 Task: Add Sprouts Oyster Crackers to the cart.
Action: Mouse moved to (20, 82)
Screenshot: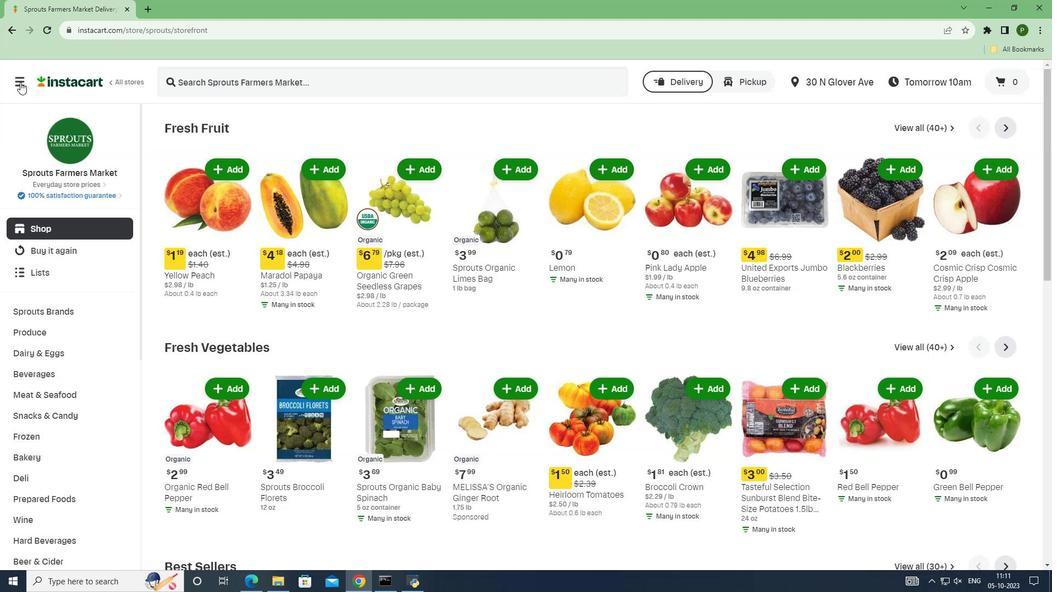 
Action: Mouse pressed left at (20, 82)
Screenshot: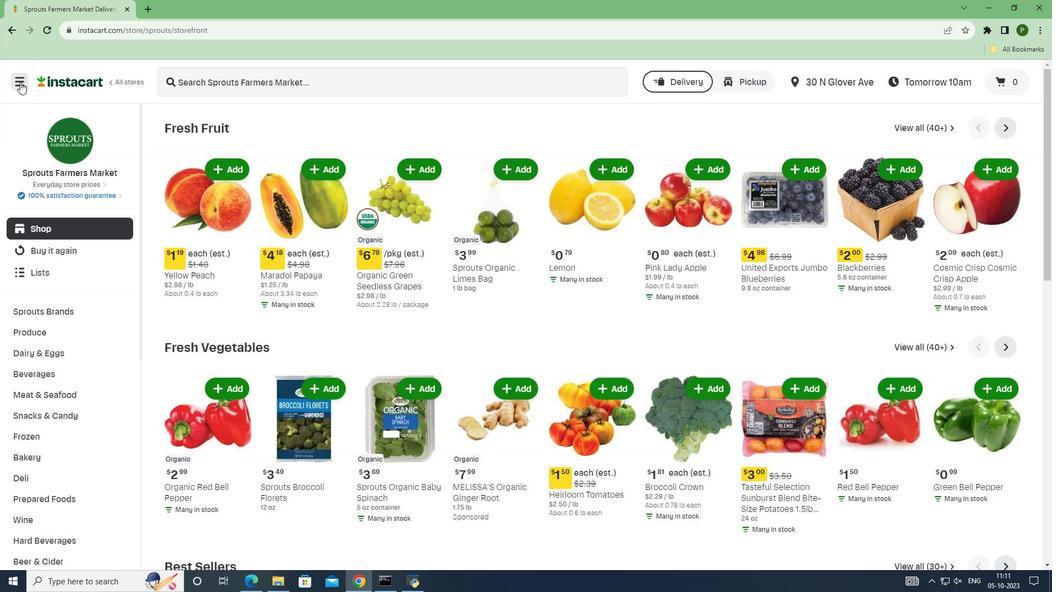 
Action: Mouse moved to (8, 301)
Screenshot: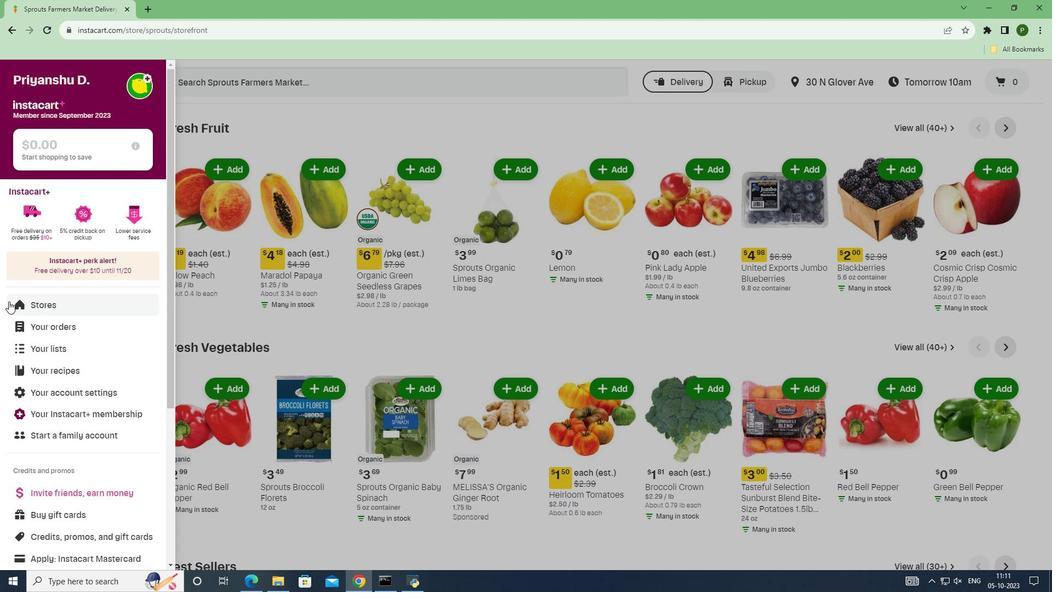 
Action: Mouse pressed left at (8, 301)
Screenshot: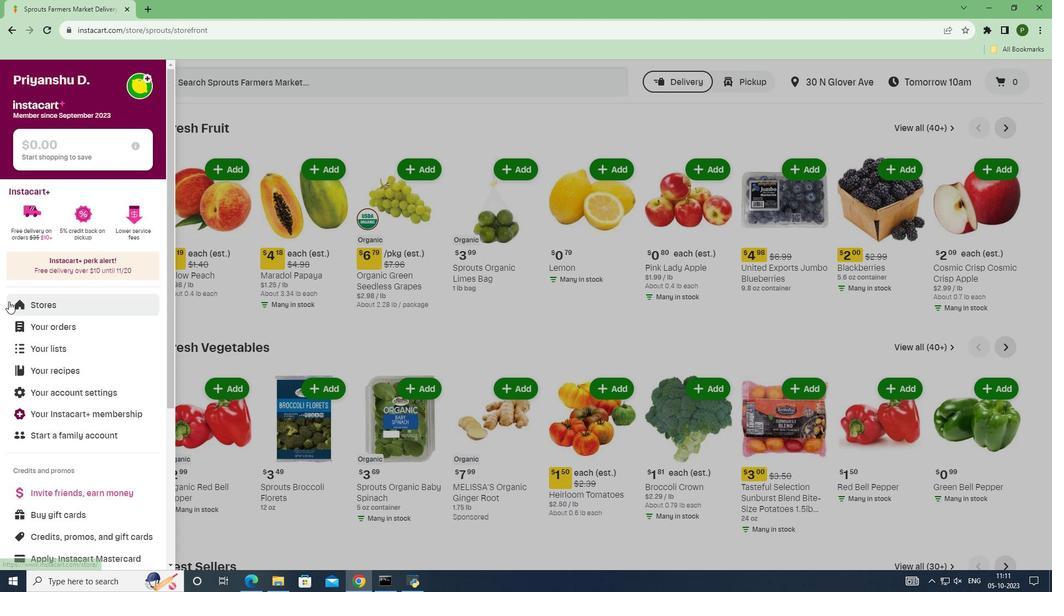 
Action: Mouse moved to (247, 126)
Screenshot: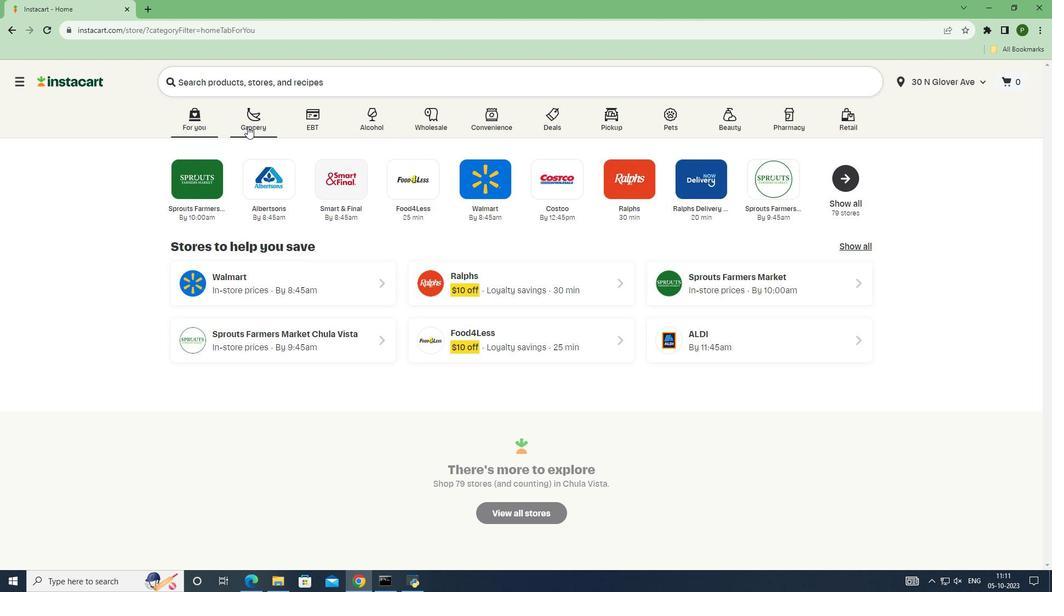 
Action: Mouse pressed left at (247, 126)
Screenshot: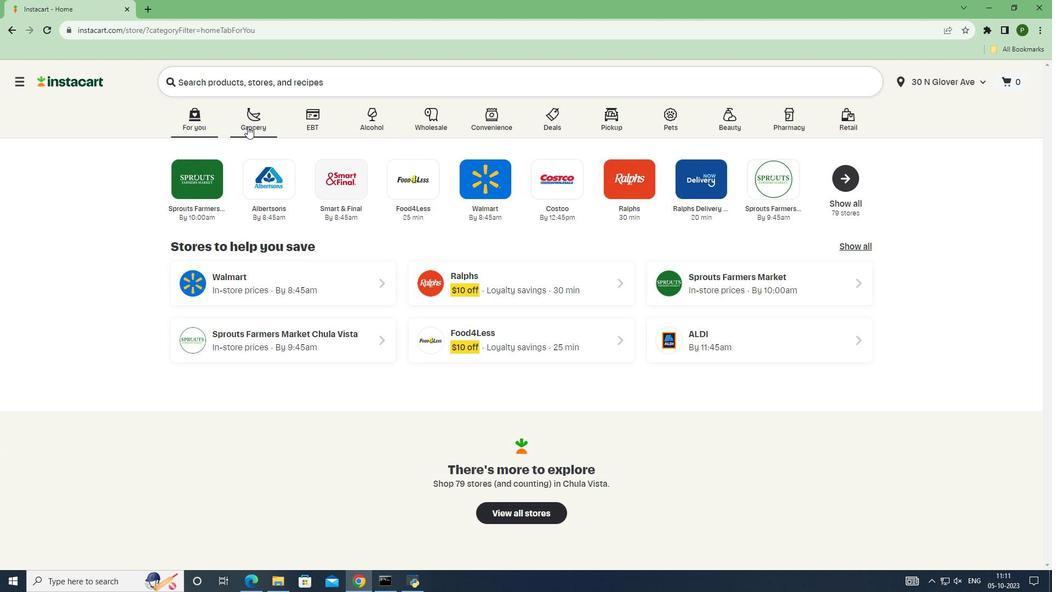 
Action: Mouse moved to (664, 249)
Screenshot: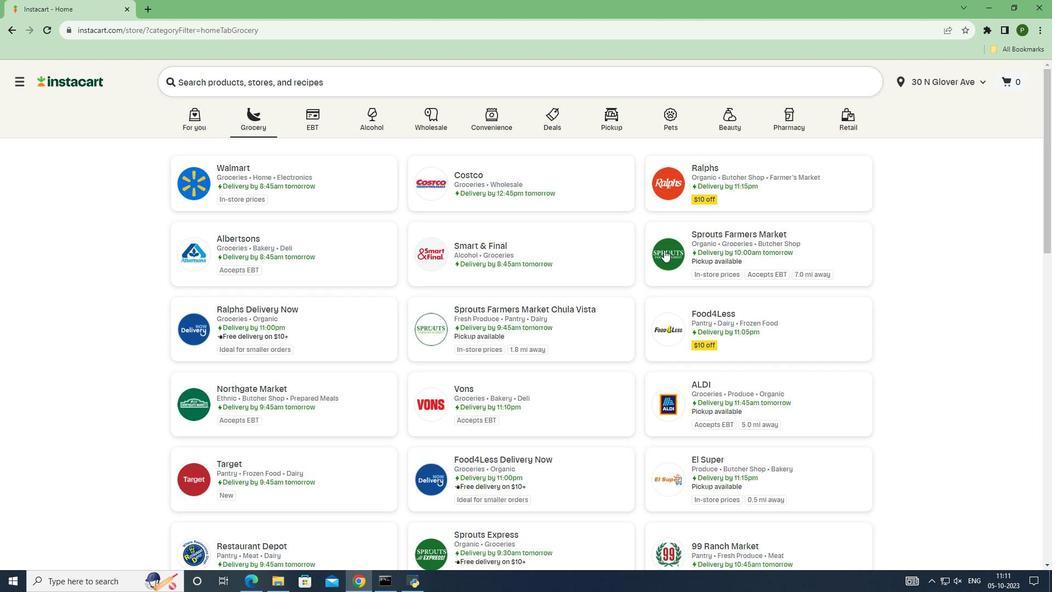 
Action: Mouse pressed left at (664, 249)
Screenshot: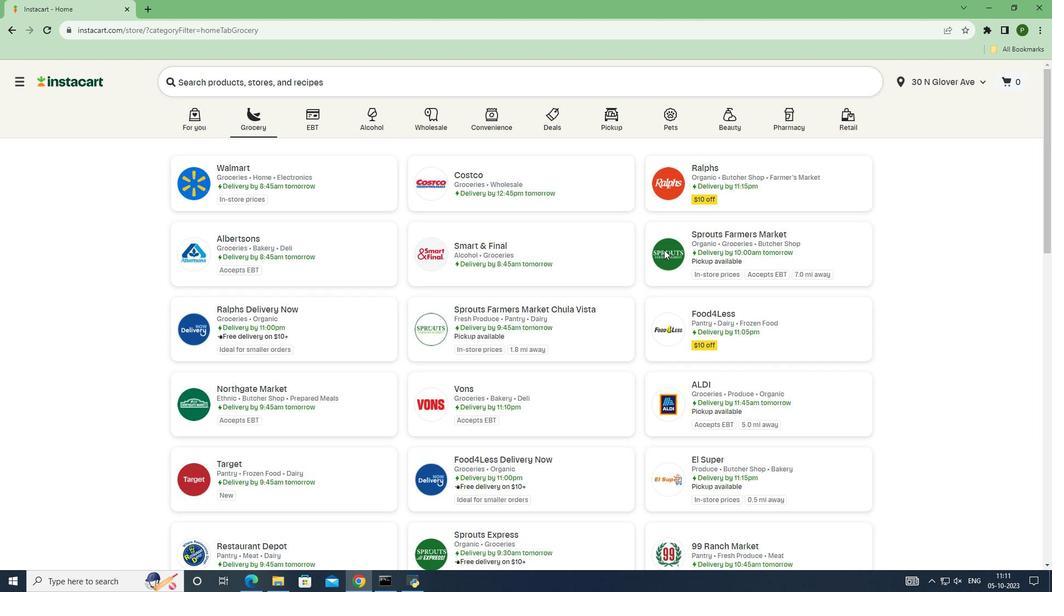 
Action: Mouse moved to (88, 314)
Screenshot: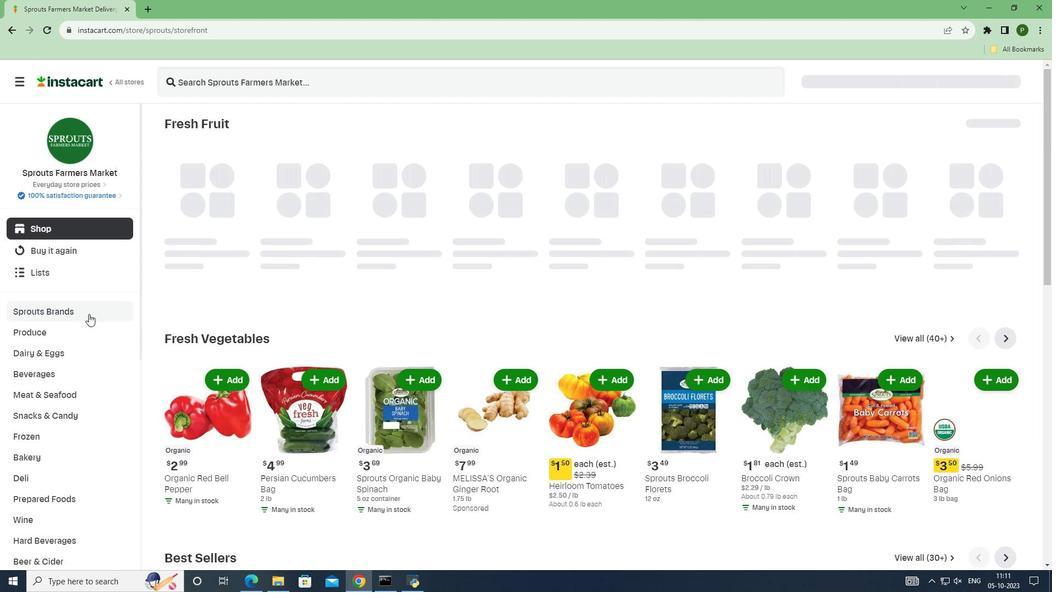 
Action: Mouse pressed left at (88, 314)
Screenshot: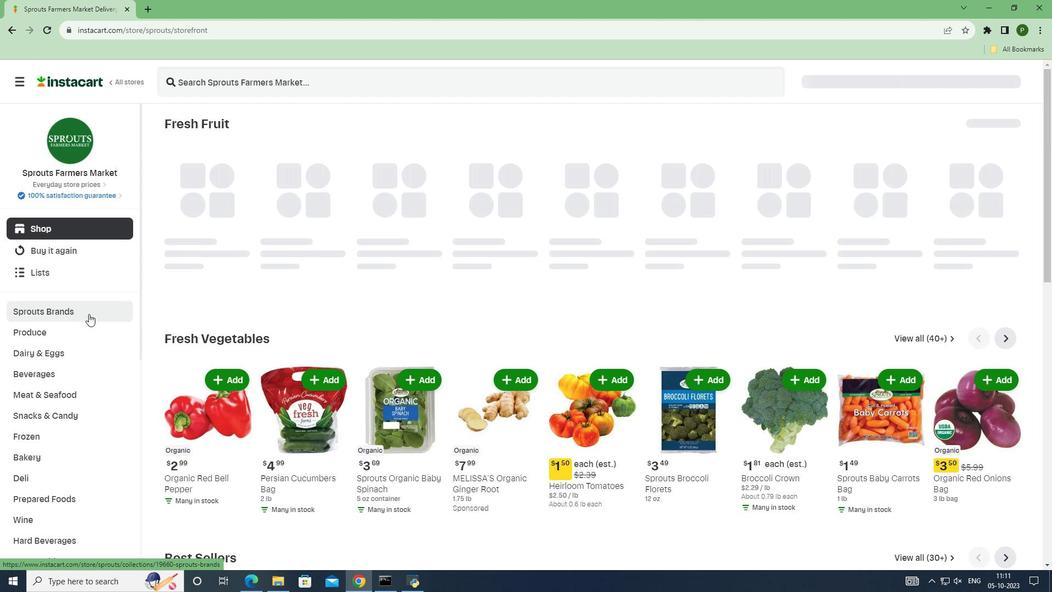 
Action: Mouse moved to (75, 397)
Screenshot: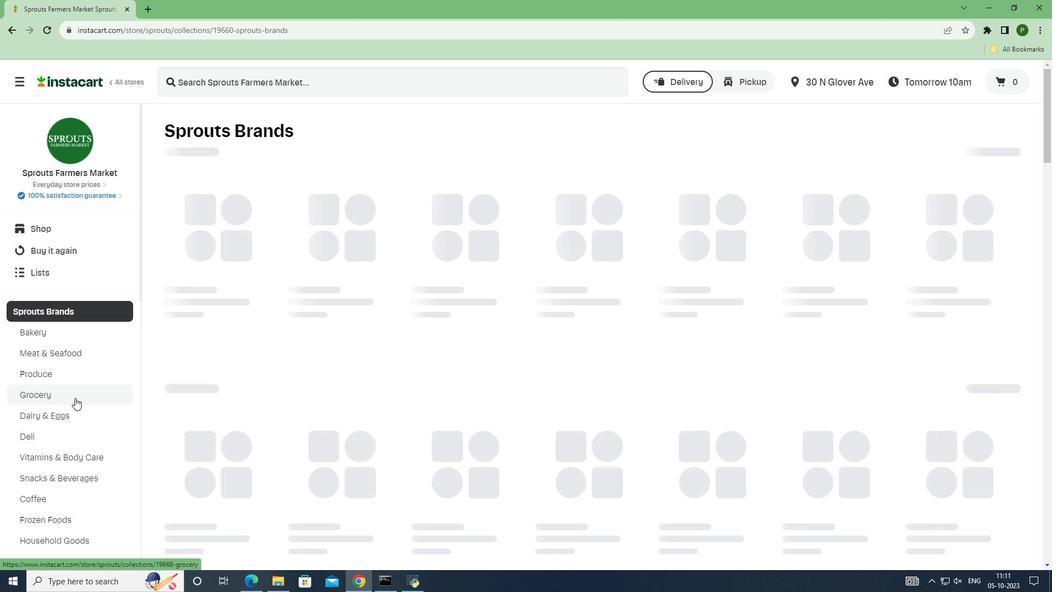 
Action: Mouse pressed left at (75, 397)
Screenshot: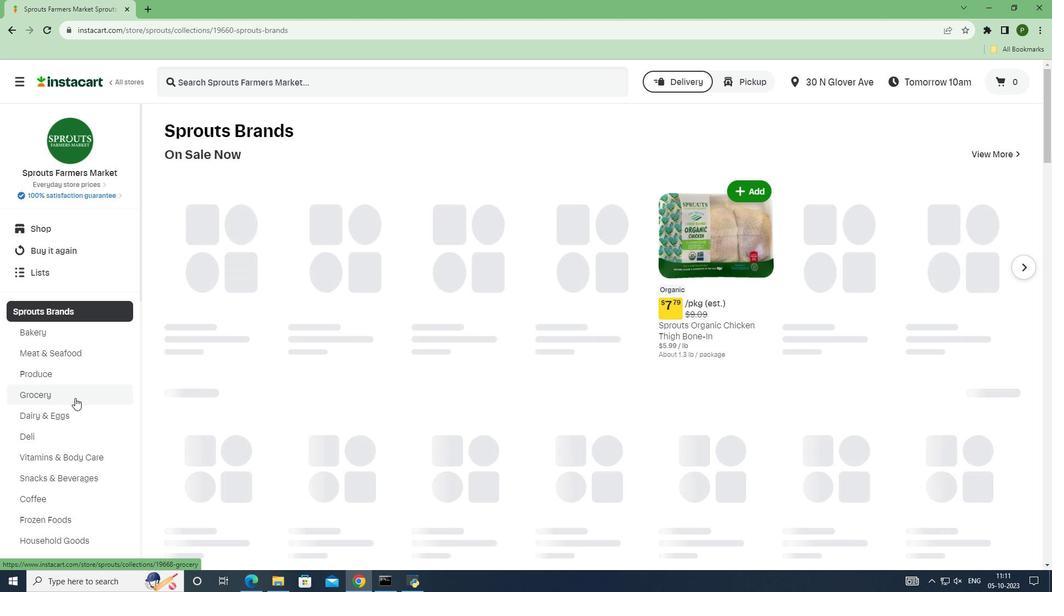 
Action: Mouse moved to (226, 236)
Screenshot: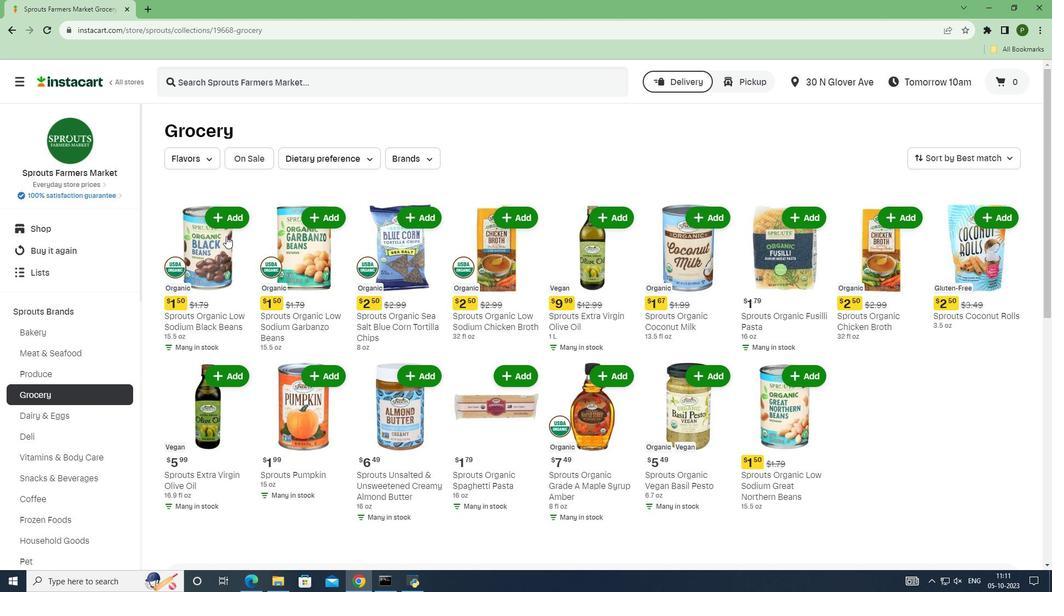 
Action: Mouse scrolled (226, 235) with delta (0, 0)
Screenshot: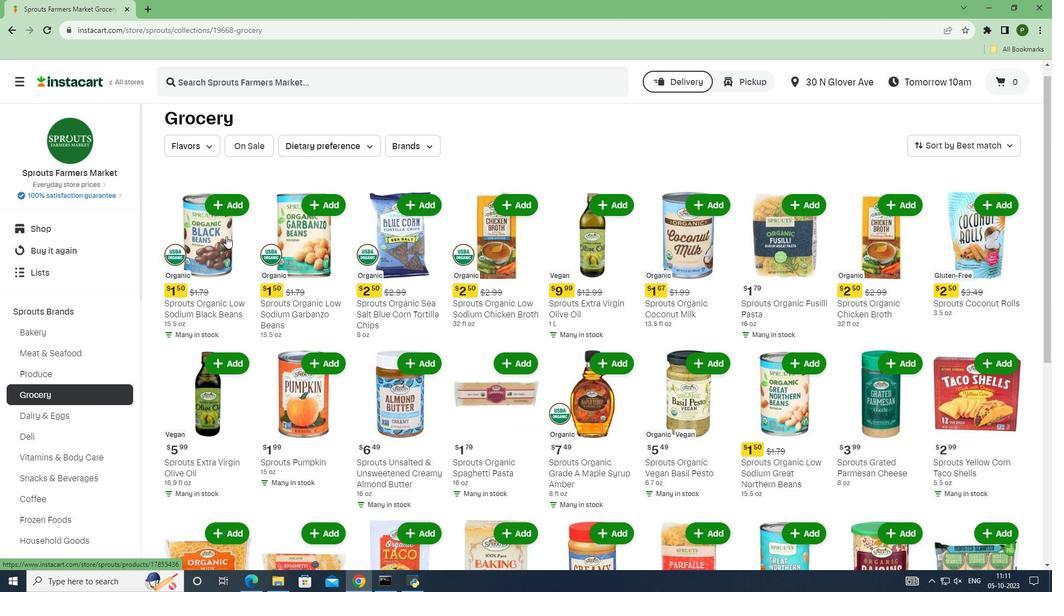 
Action: Mouse scrolled (226, 235) with delta (0, 0)
Screenshot: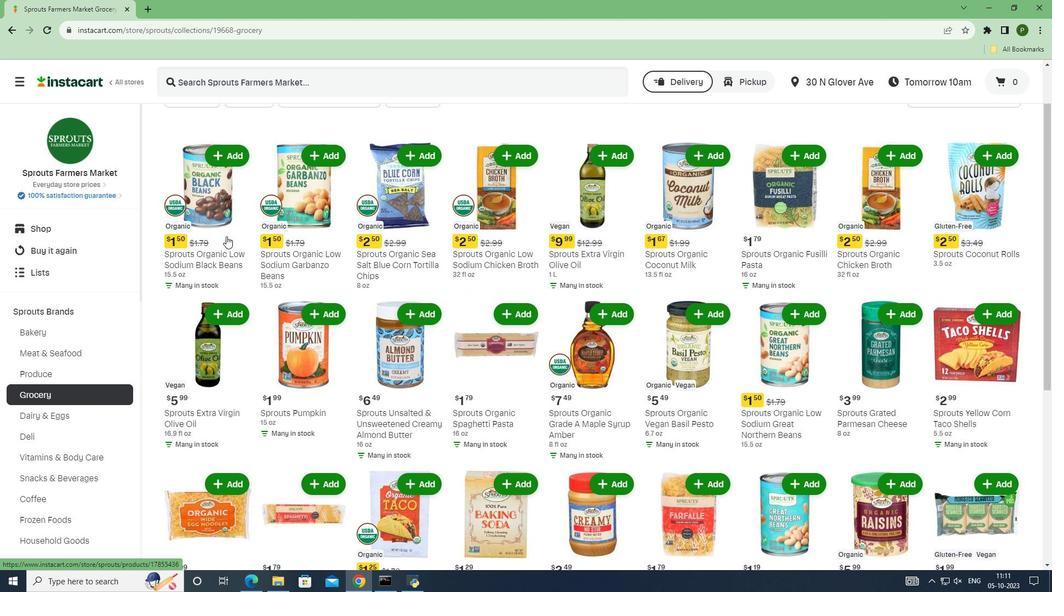 
Action: Mouse scrolled (226, 235) with delta (0, 0)
Screenshot: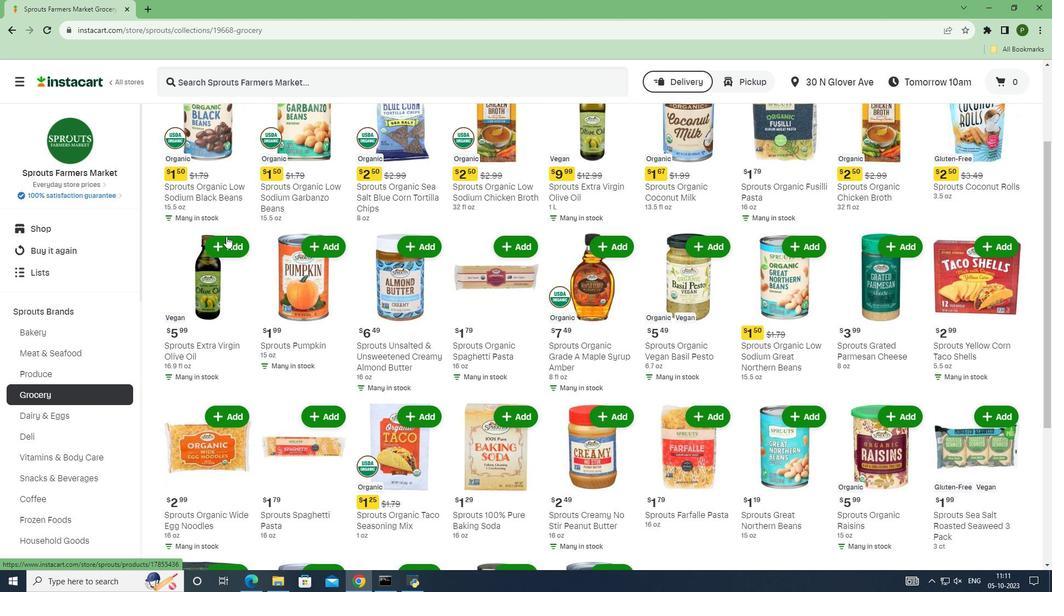 
Action: Mouse scrolled (226, 235) with delta (0, 0)
Screenshot: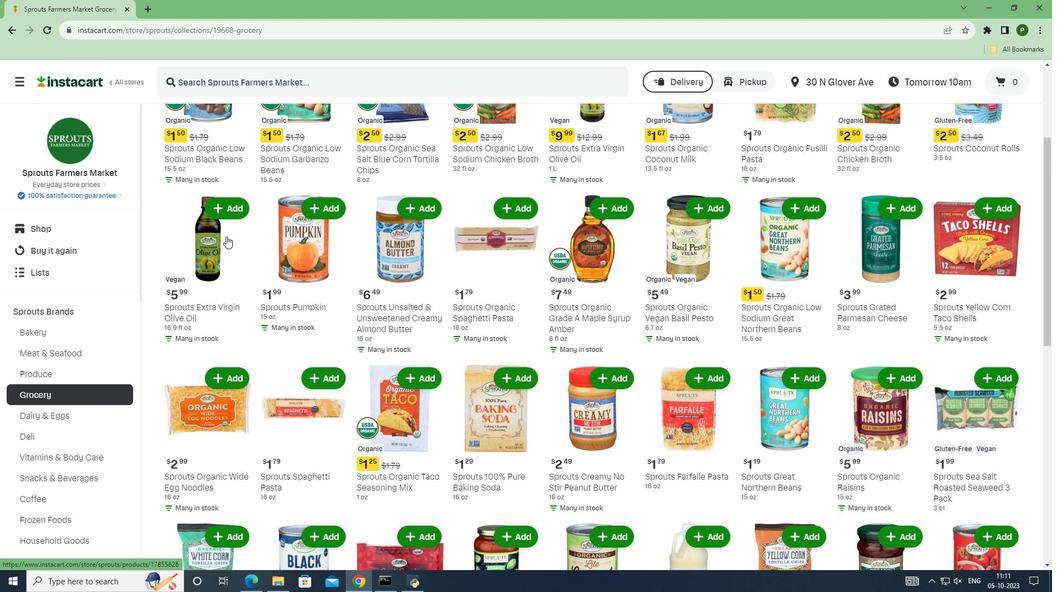 
Action: Mouse scrolled (226, 235) with delta (0, 0)
Screenshot: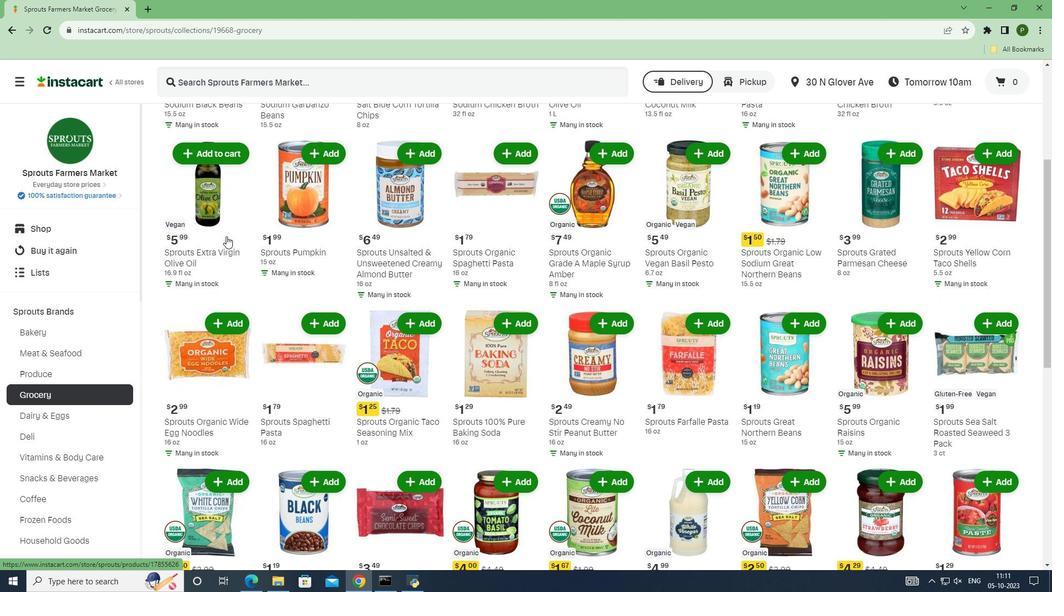 
Action: Mouse scrolled (226, 235) with delta (0, 0)
Screenshot: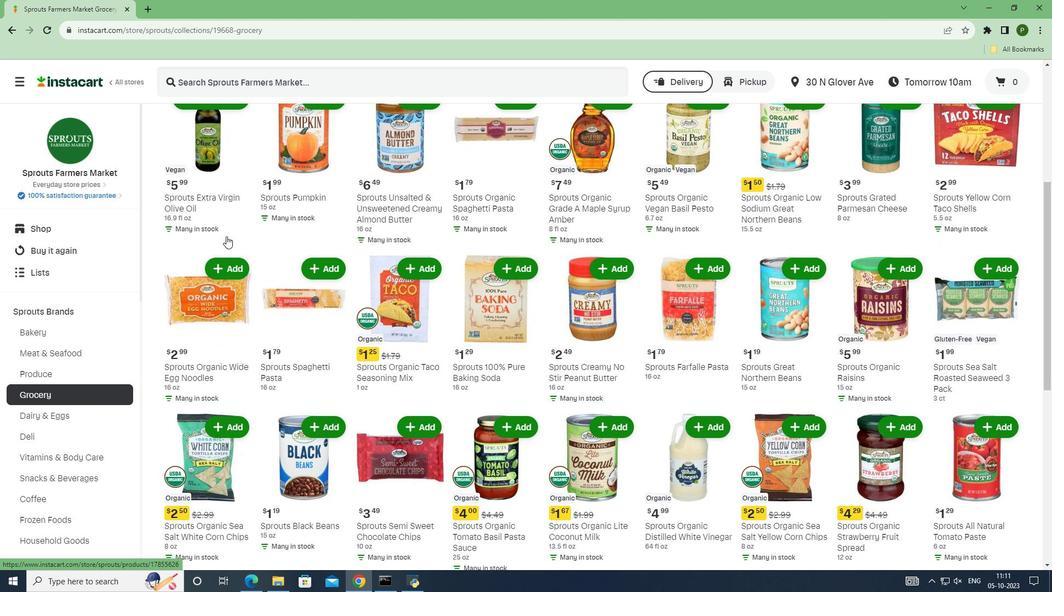
Action: Mouse scrolled (226, 235) with delta (0, 0)
Screenshot: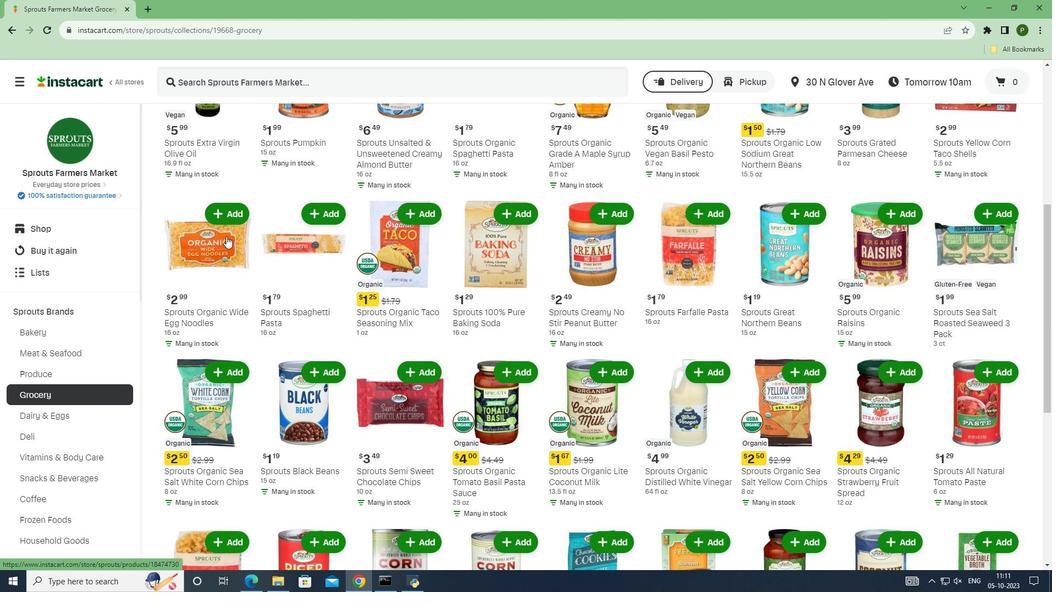 
Action: Mouse scrolled (226, 235) with delta (0, 0)
Screenshot: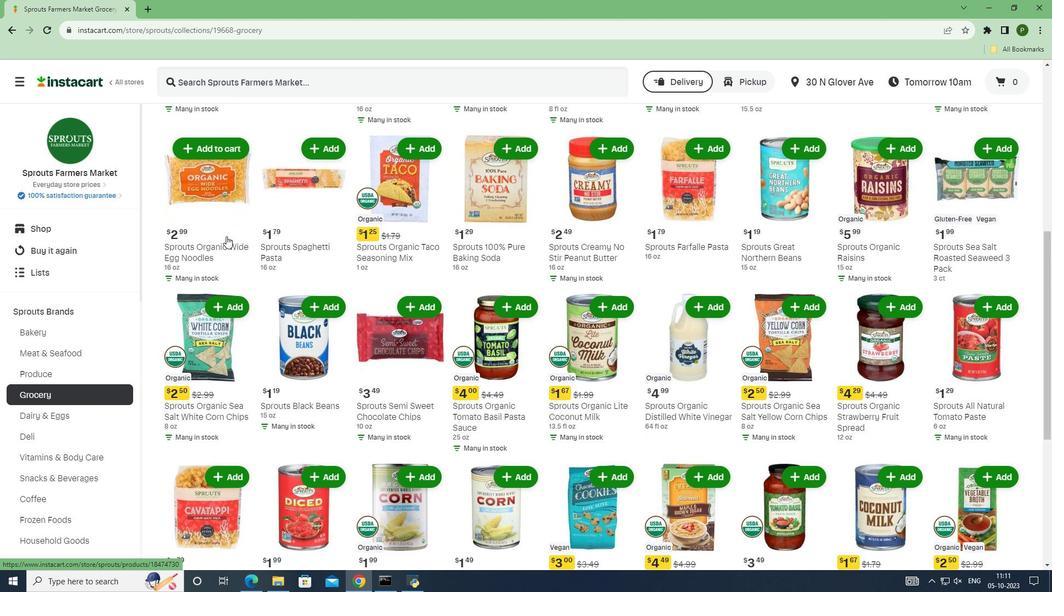 
Action: Mouse scrolled (226, 235) with delta (0, 0)
Screenshot: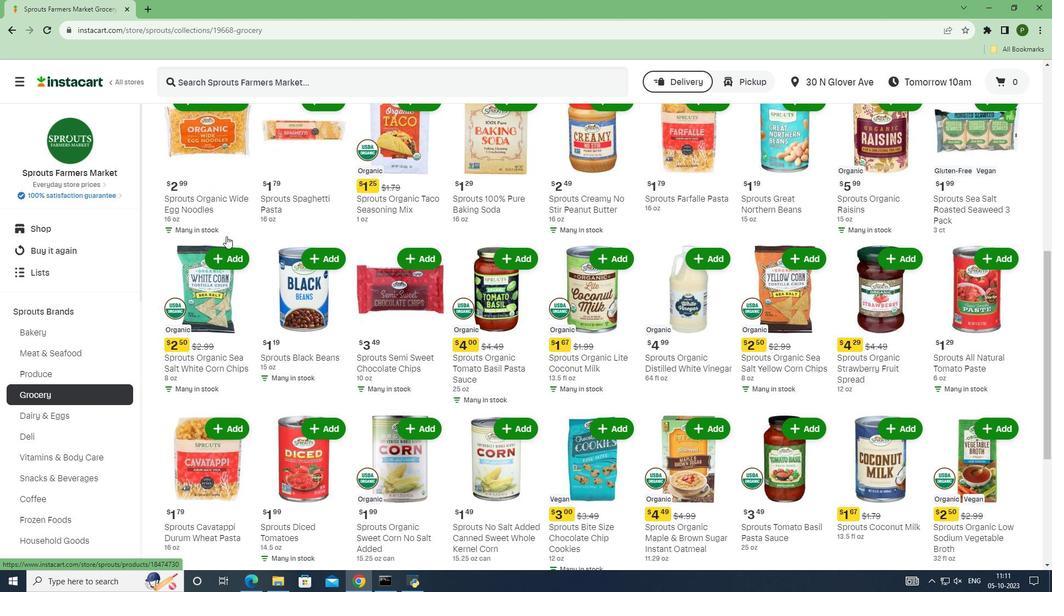 
Action: Mouse scrolled (226, 235) with delta (0, 0)
Screenshot: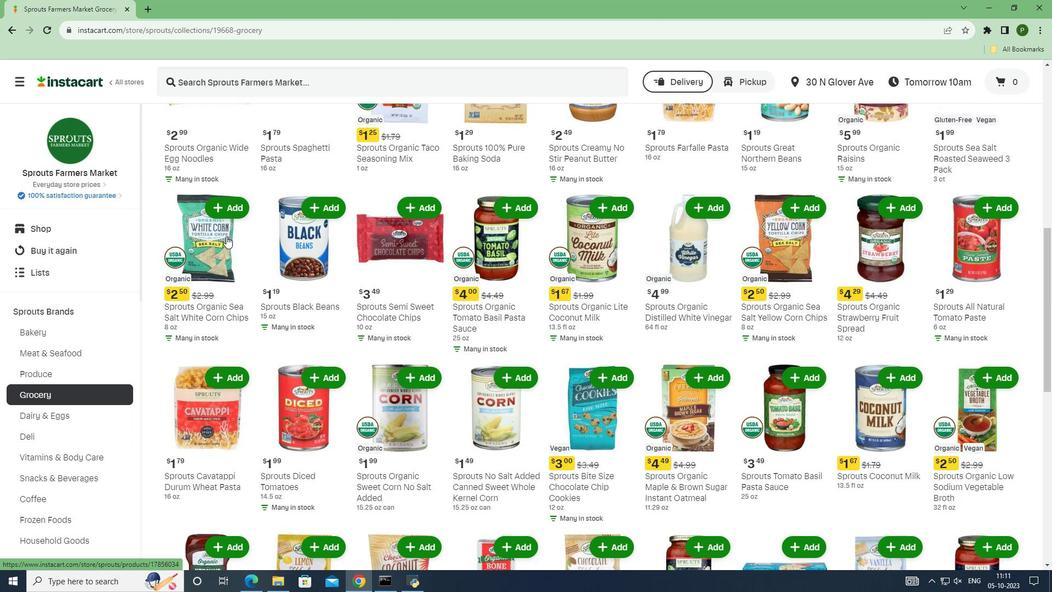 
Action: Mouse scrolled (226, 235) with delta (0, 0)
Screenshot: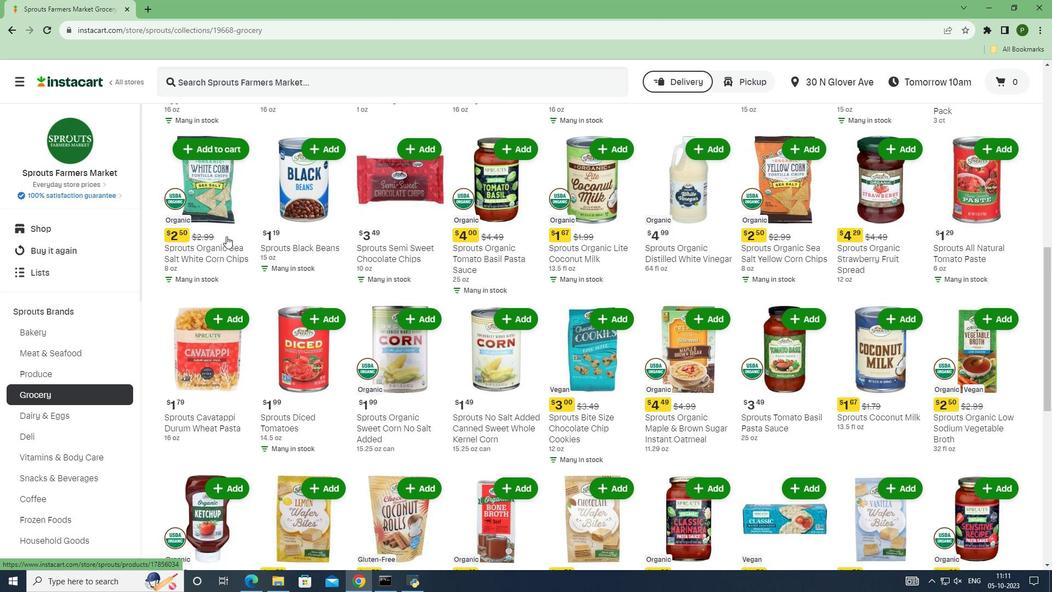 
Action: Mouse scrolled (226, 235) with delta (0, 0)
Screenshot: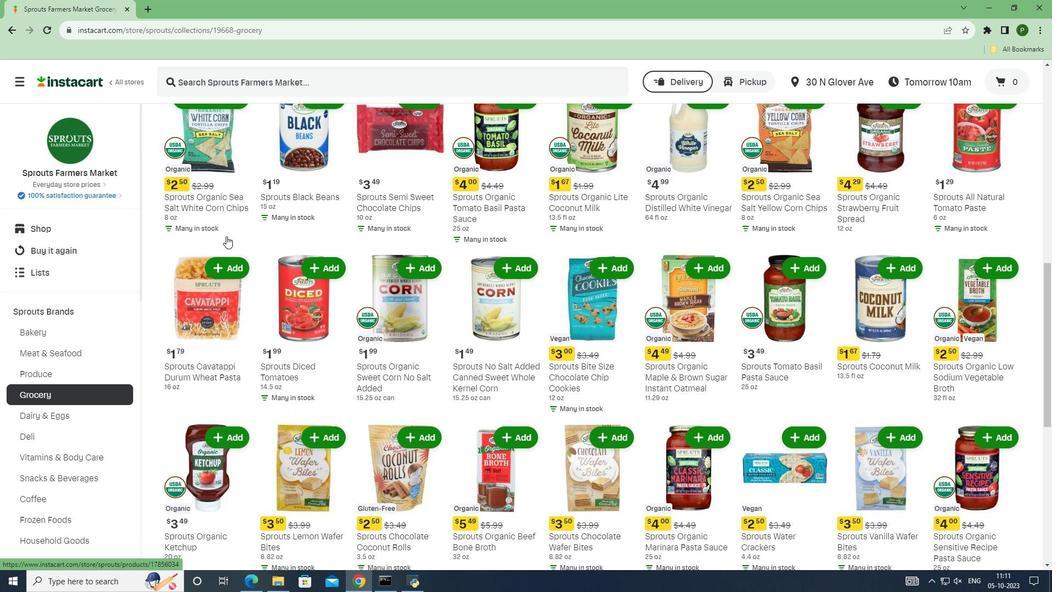 
Action: Mouse moved to (226, 236)
Screenshot: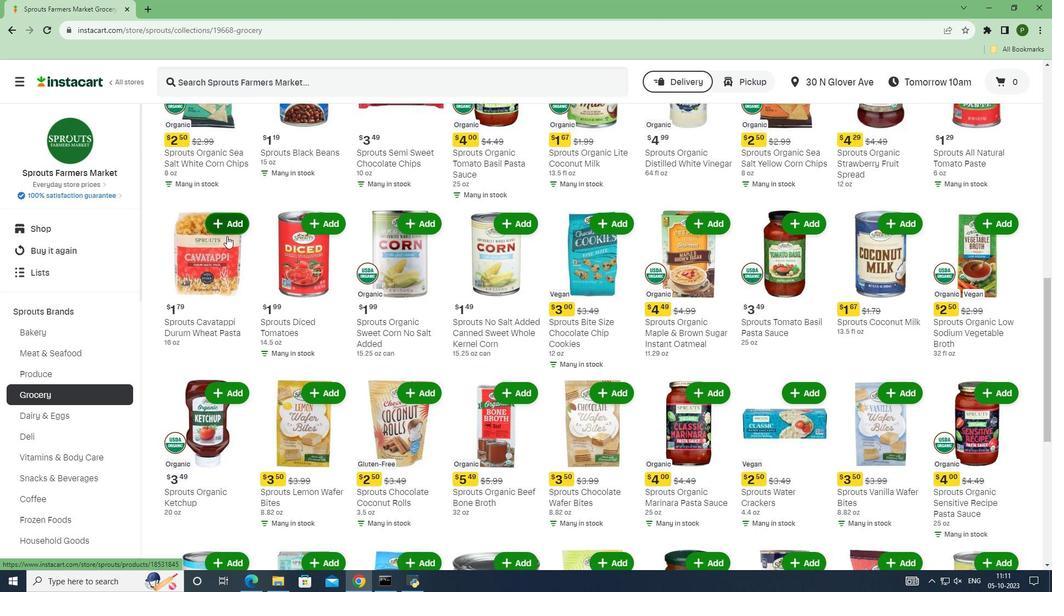 
Action: Mouse scrolled (226, 235) with delta (0, 0)
Screenshot: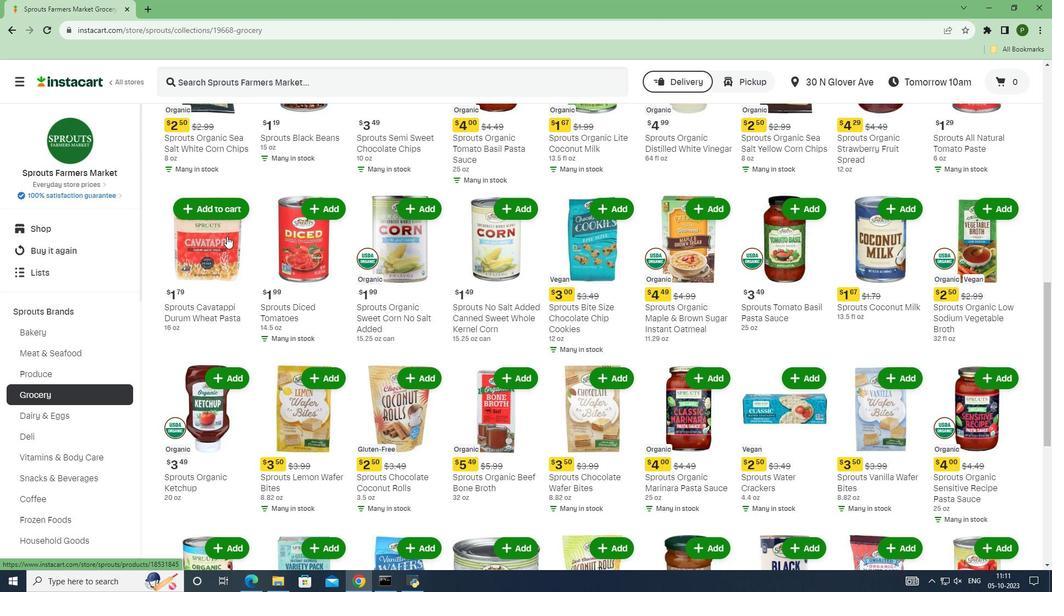
Action: Mouse scrolled (226, 235) with delta (0, 0)
Screenshot: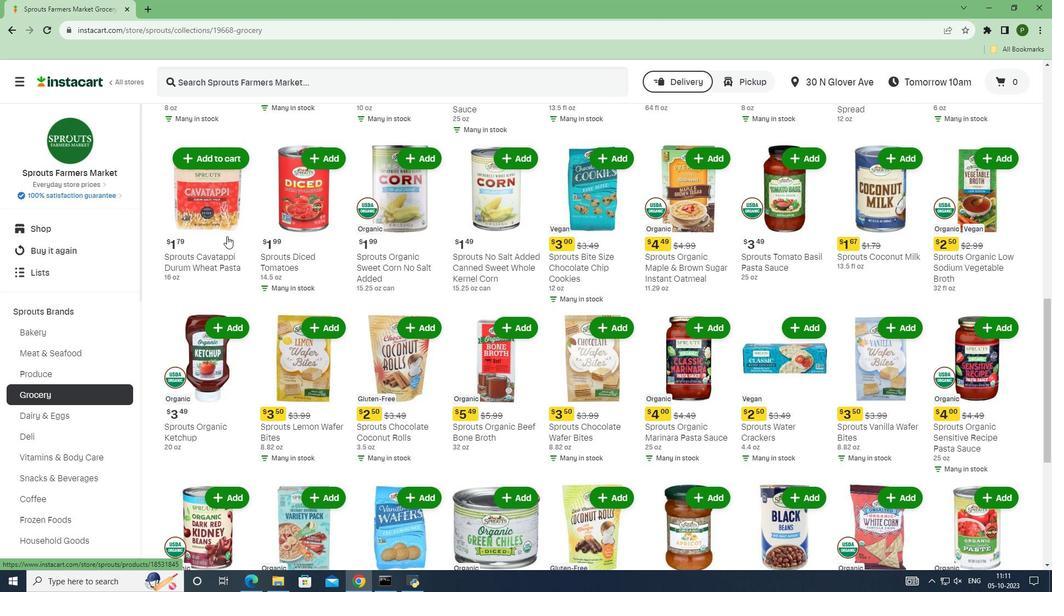 
Action: Mouse scrolled (226, 235) with delta (0, 0)
Screenshot: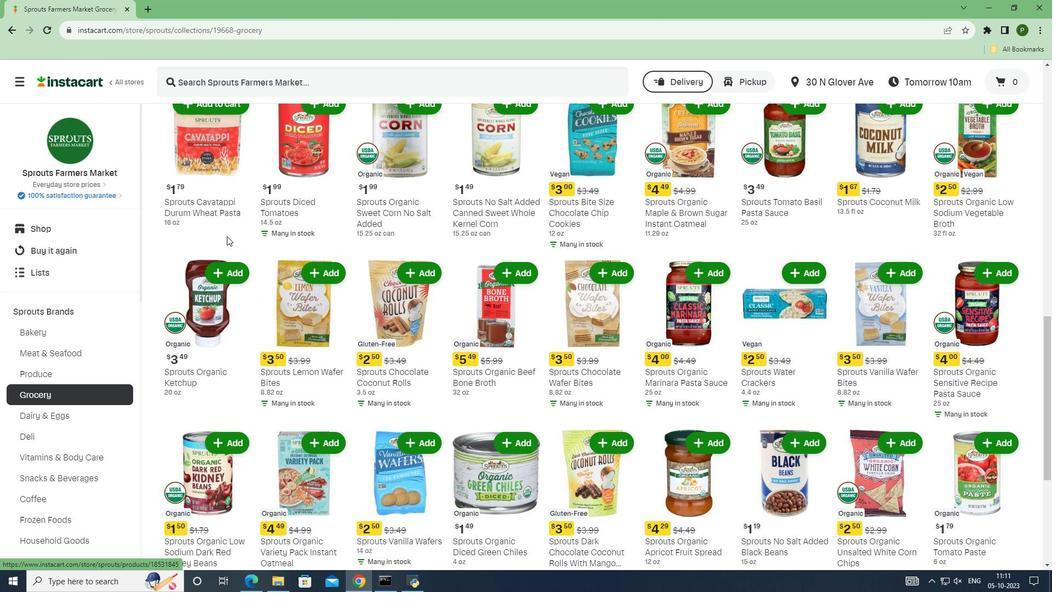 
Action: Mouse scrolled (226, 235) with delta (0, 0)
Screenshot: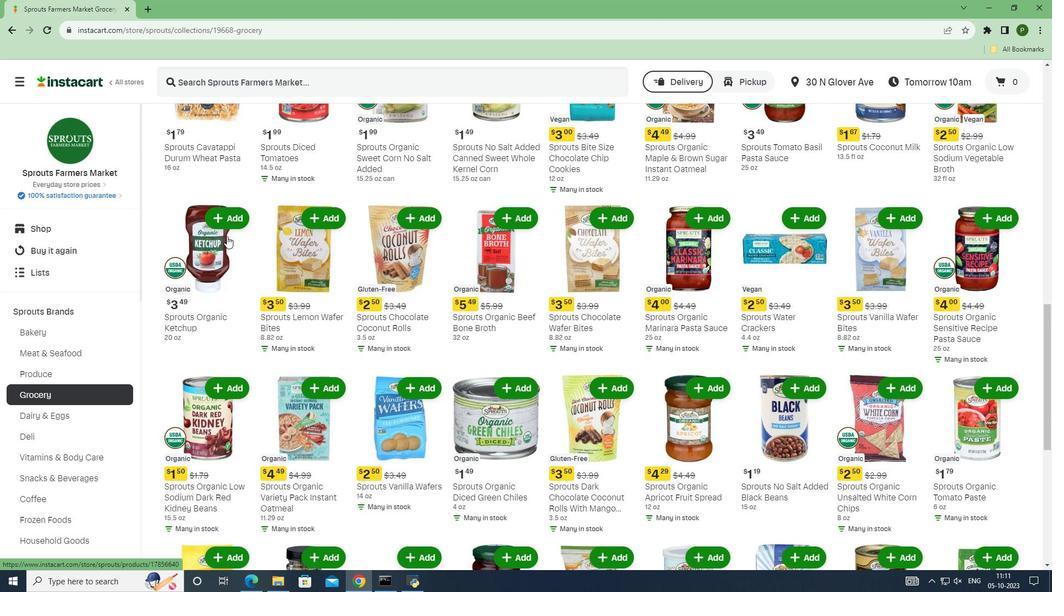 
Action: Mouse scrolled (226, 235) with delta (0, 0)
Screenshot: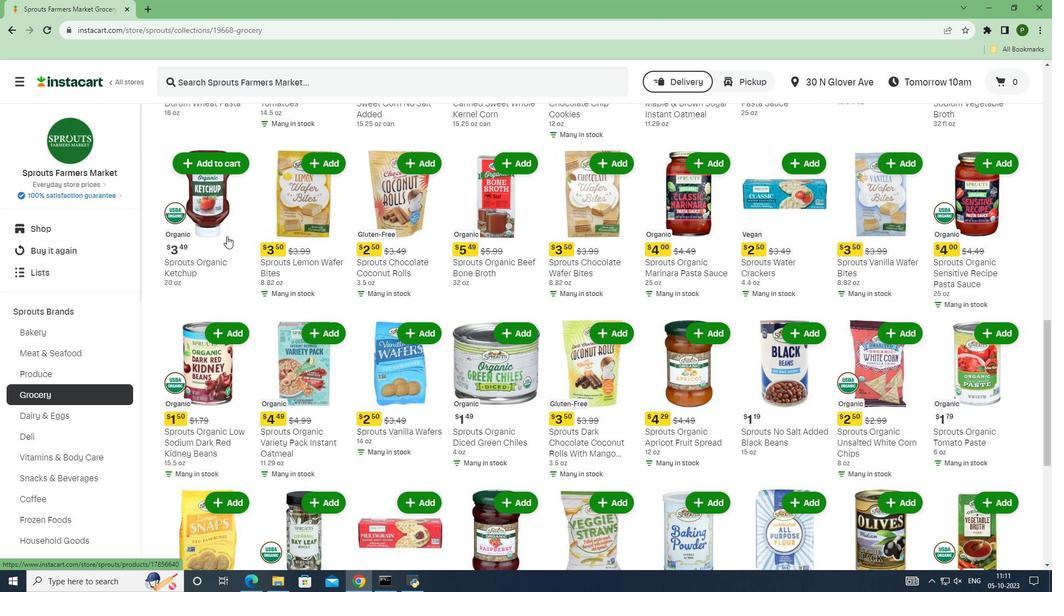 
Action: Mouse scrolled (226, 235) with delta (0, 0)
Screenshot: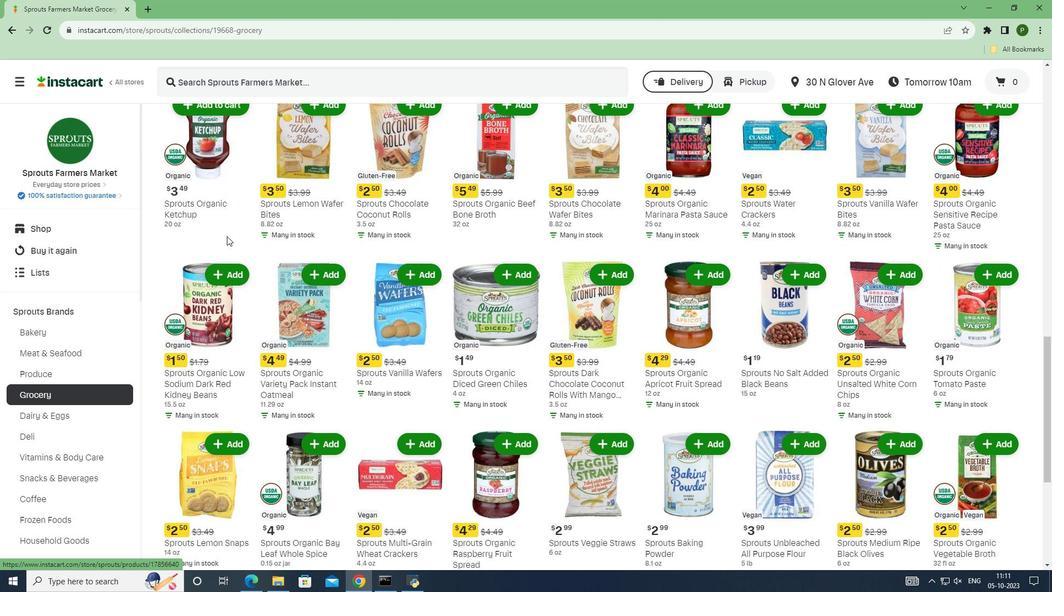 
Action: Mouse scrolled (226, 235) with delta (0, 0)
Screenshot: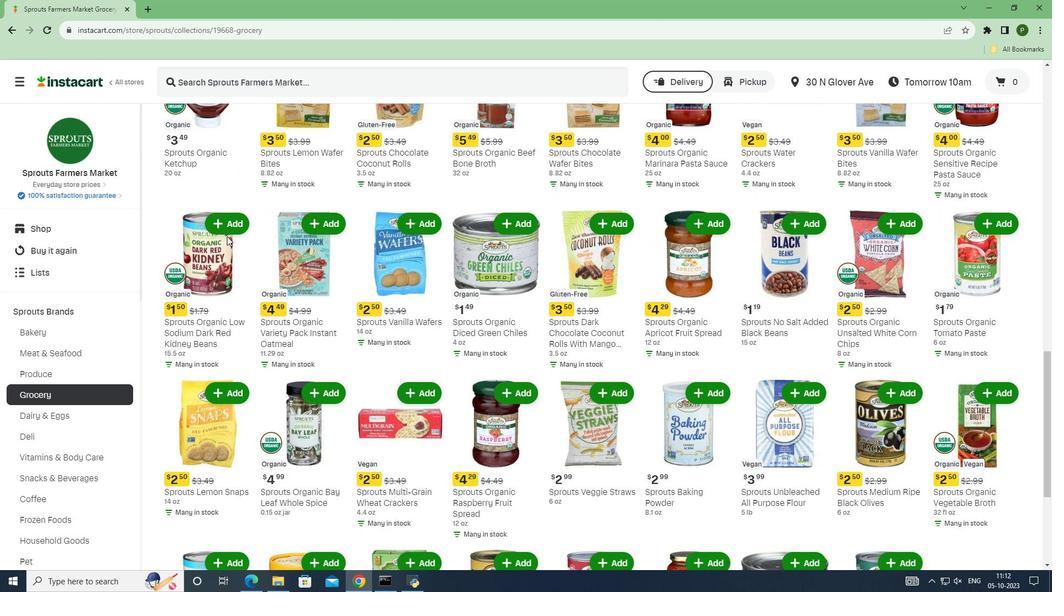 
Action: Mouse scrolled (226, 235) with delta (0, 0)
Screenshot: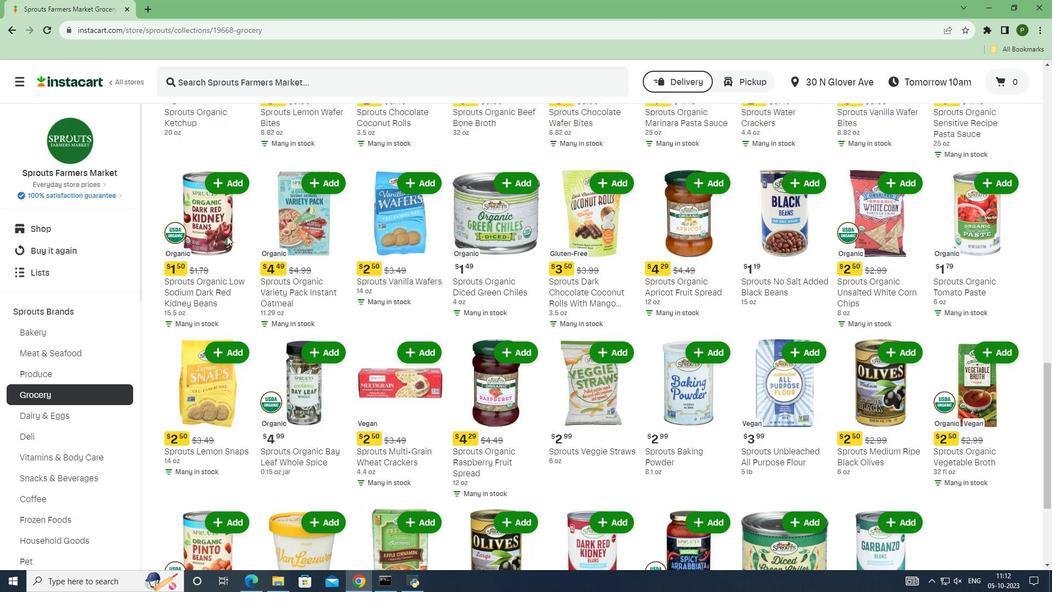 
Action: Mouse scrolled (226, 235) with delta (0, 0)
Screenshot: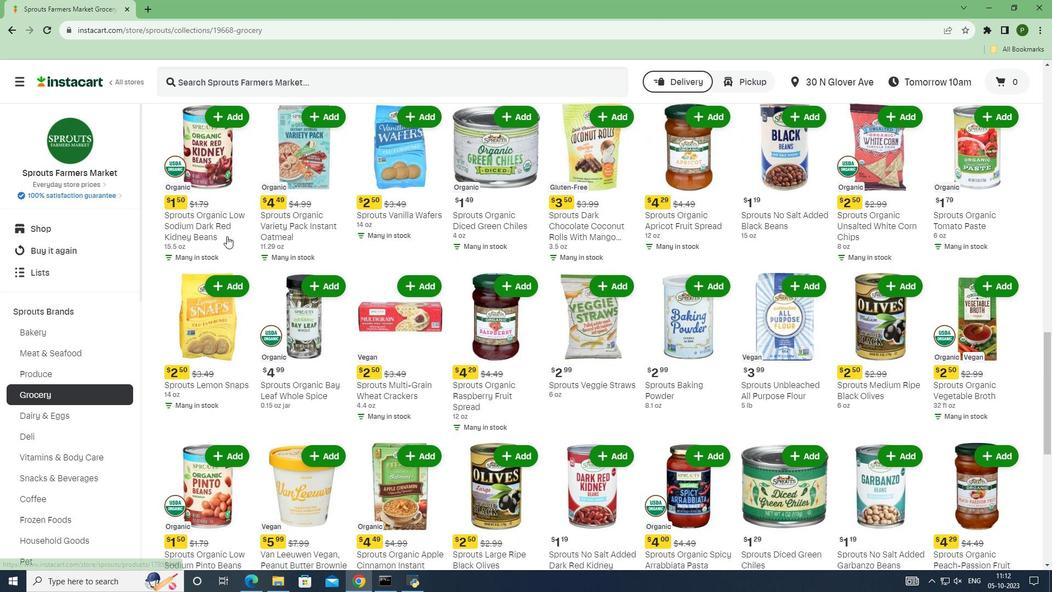 
Action: Mouse scrolled (226, 235) with delta (0, 0)
Screenshot: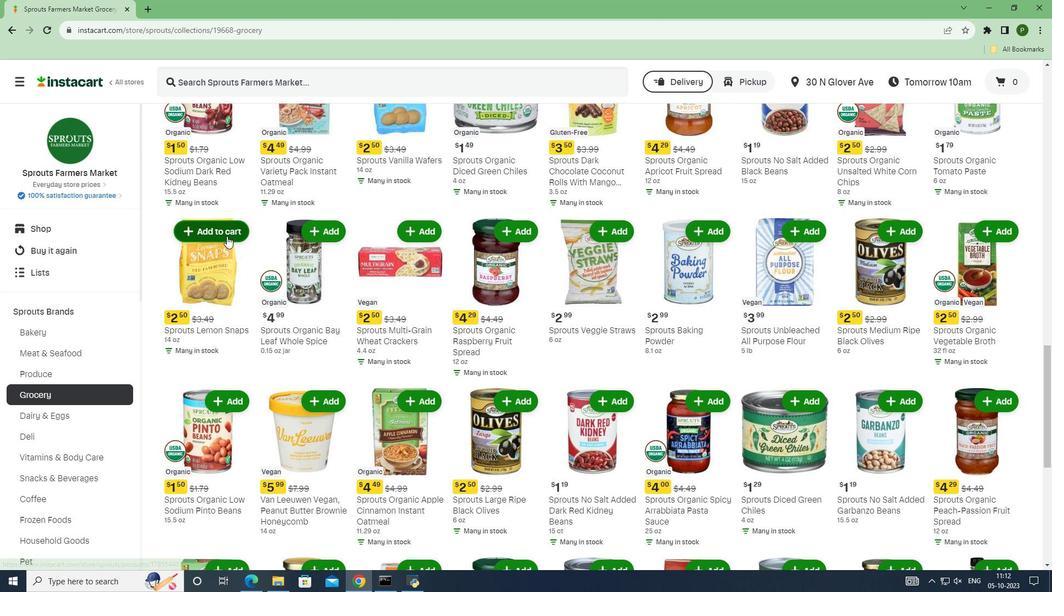
Action: Mouse scrolled (226, 235) with delta (0, 0)
Screenshot: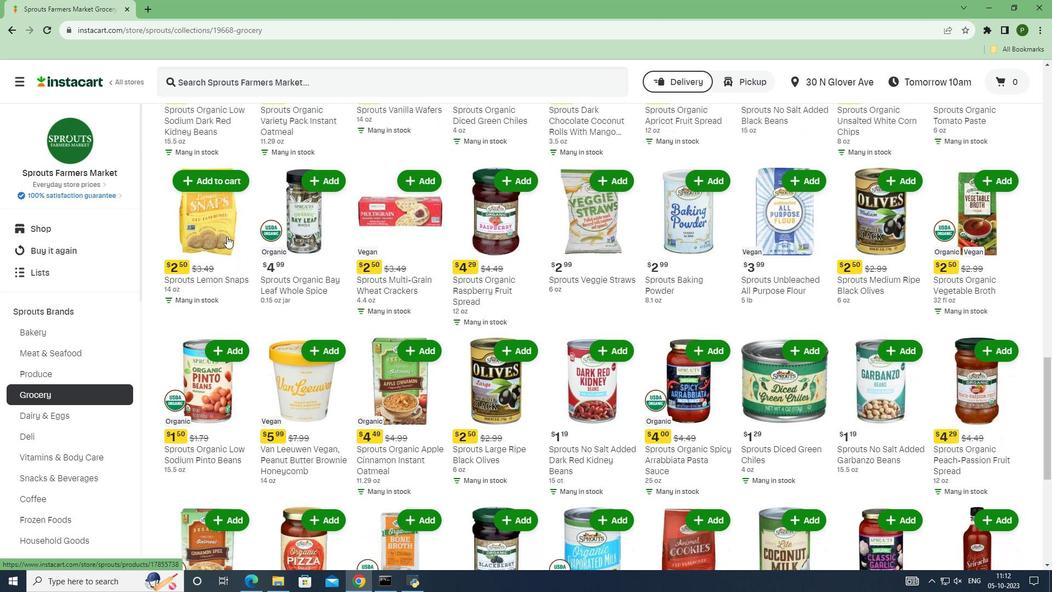 
Action: Mouse scrolled (226, 235) with delta (0, 0)
Screenshot: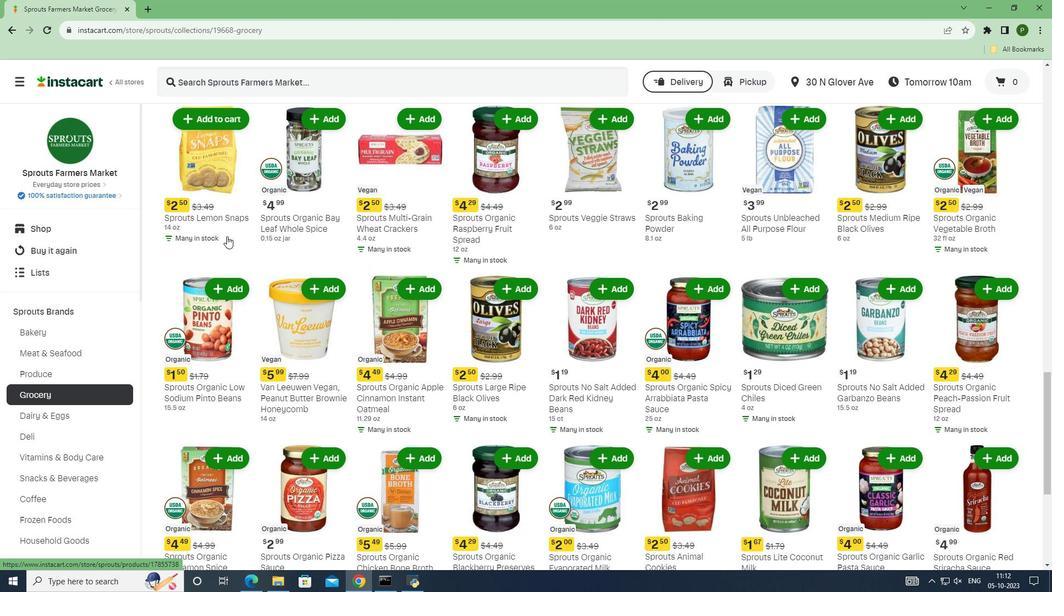 
Action: Mouse scrolled (226, 235) with delta (0, 0)
Screenshot: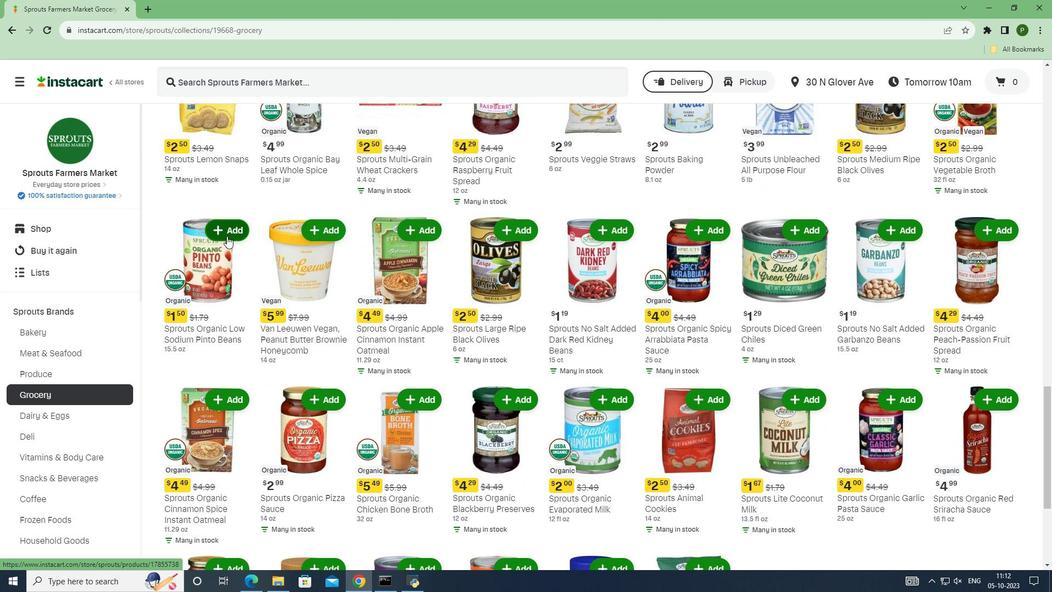 
Action: Mouse scrolled (226, 235) with delta (0, 0)
Screenshot: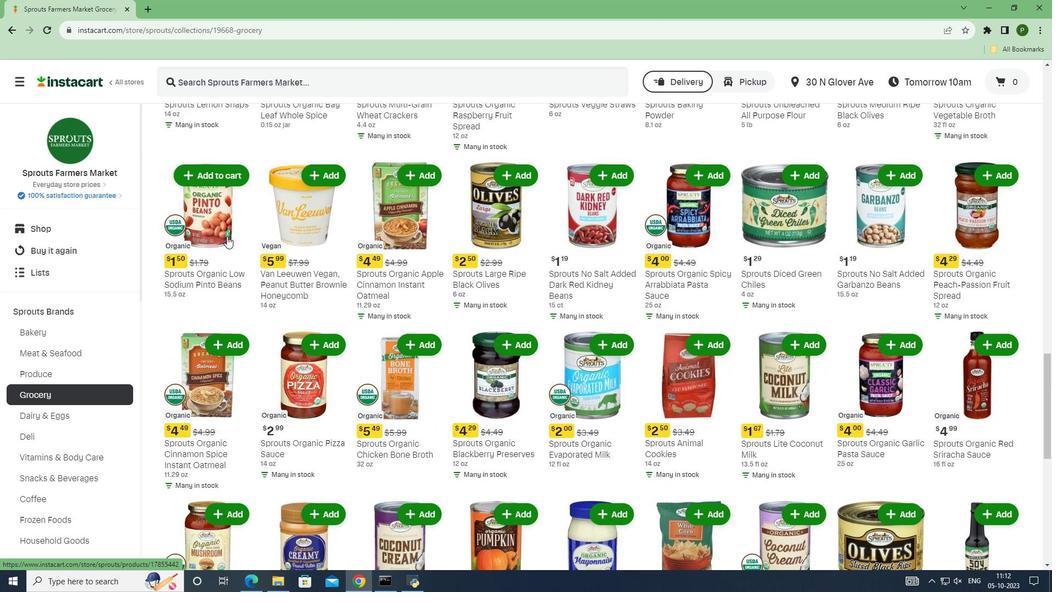 
Action: Mouse scrolled (226, 235) with delta (0, 0)
Screenshot: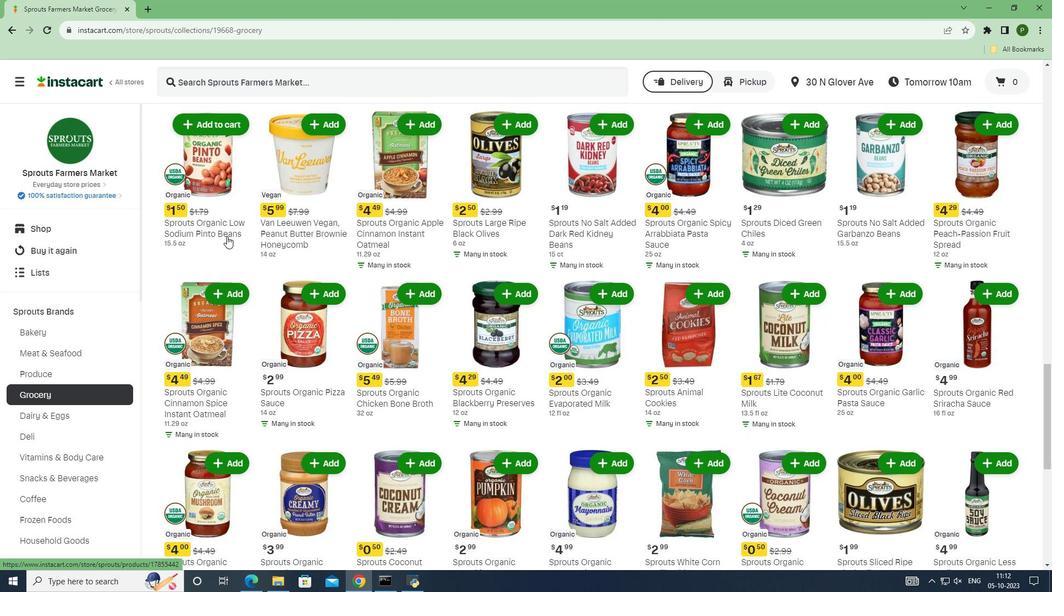 
Action: Mouse scrolled (226, 235) with delta (0, 0)
Screenshot: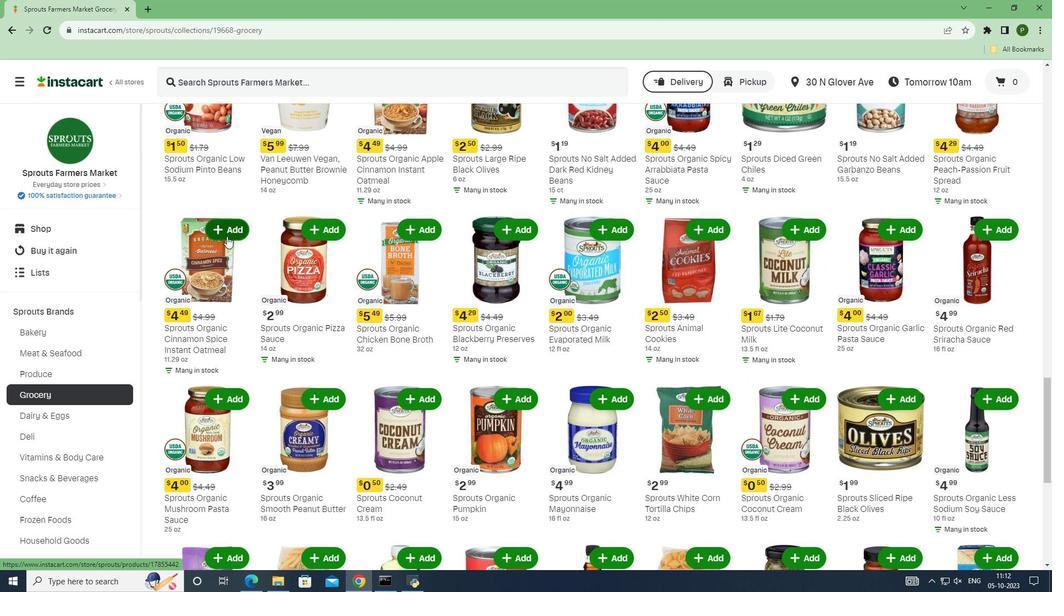 
Action: Mouse scrolled (226, 235) with delta (0, 0)
Screenshot: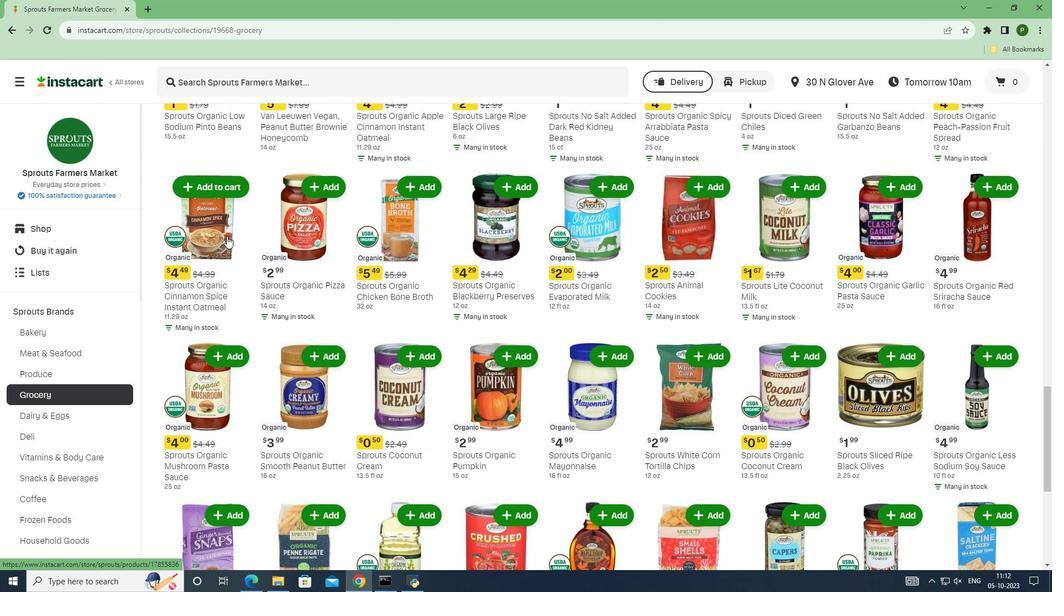 
Action: Mouse scrolled (226, 235) with delta (0, 0)
Screenshot: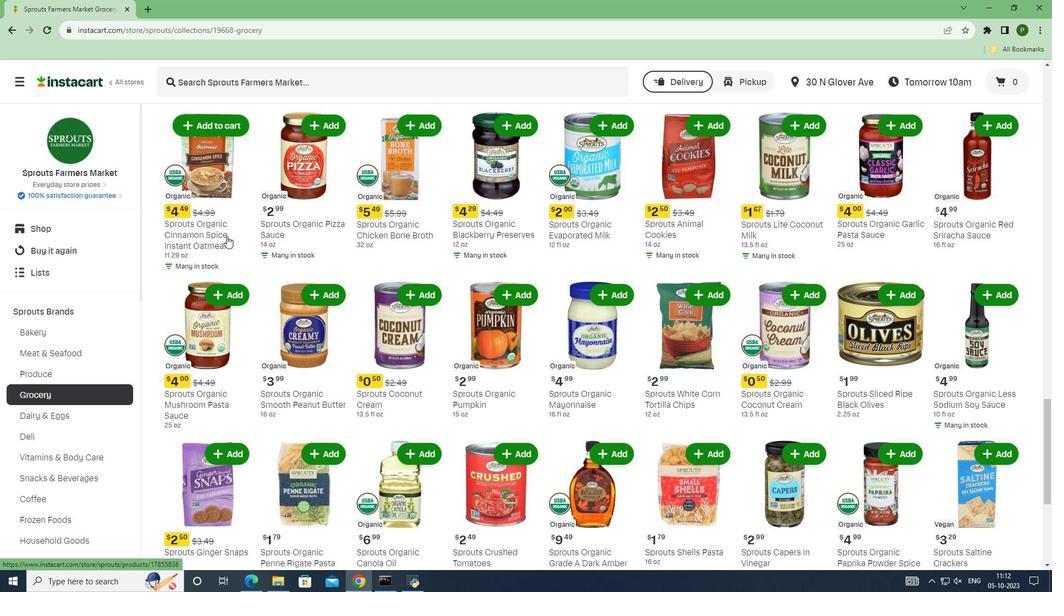 
Action: Mouse scrolled (226, 235) with delta (0, 0)
Screenshot: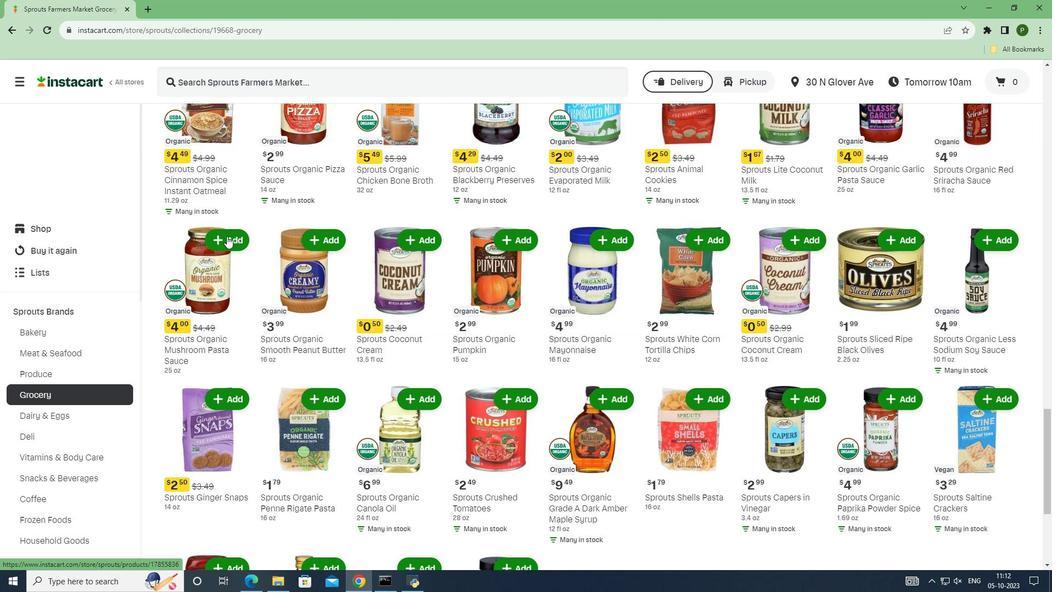 
Action: Mouse scrolled (226, 235) with delta (0, 0)
Screenshot: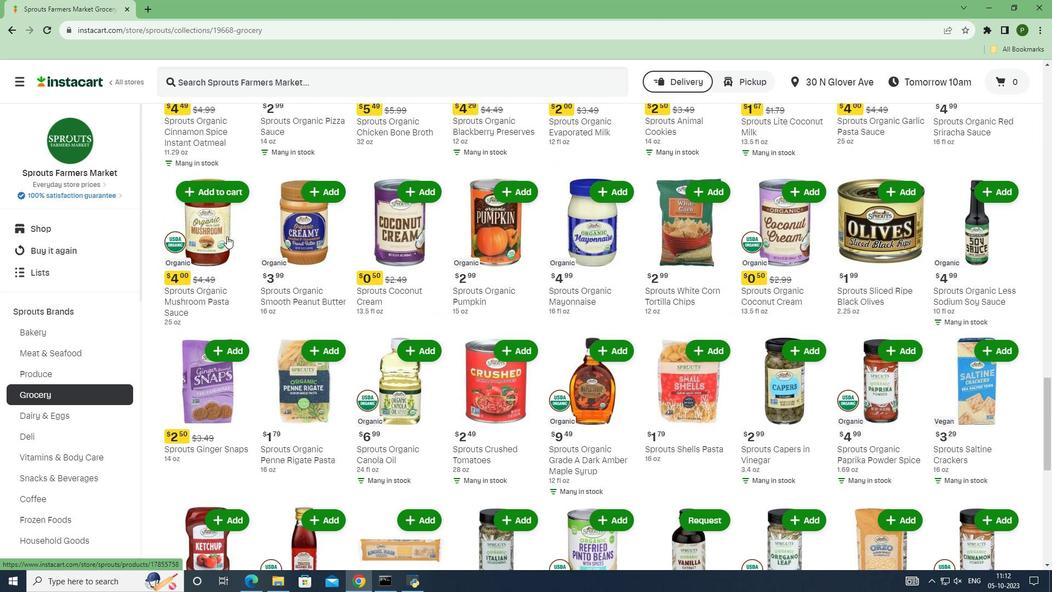 
Action: Mouse scrolled (226, 235) with delta (0, 0)
Screenshot: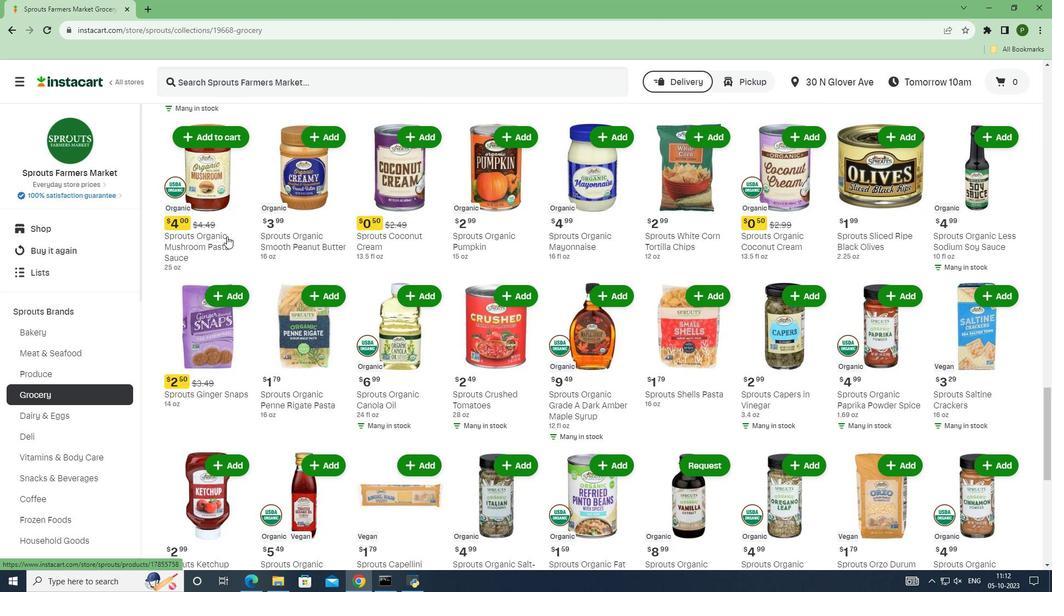 
Action: Mouse scrolled (226, 235) with delta (0, 0)
Screenshot: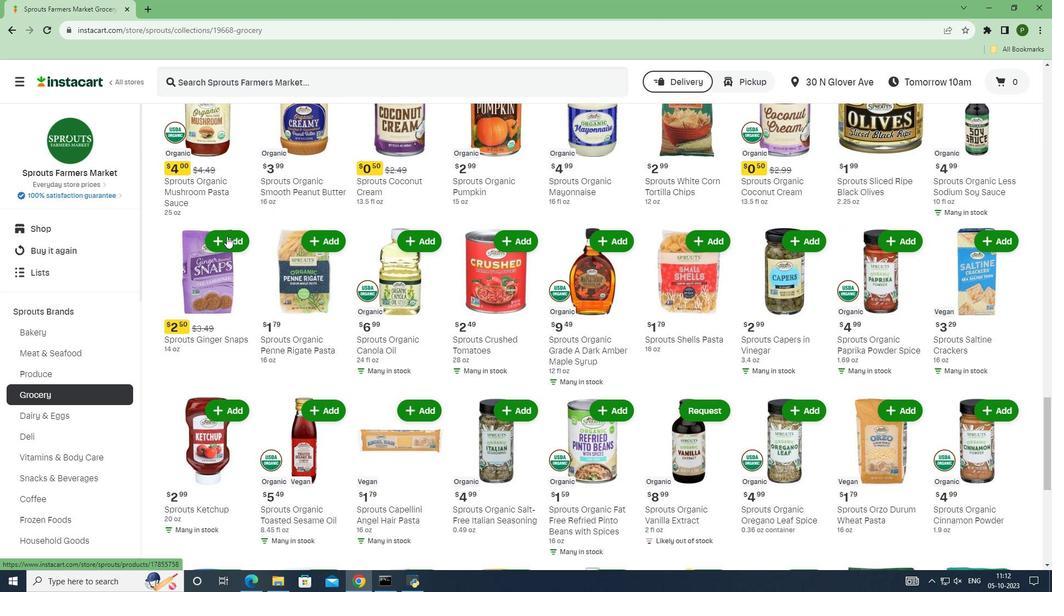 
Action: Mouse scrolled (226, 235) with delta (0, 0)
Screenshot: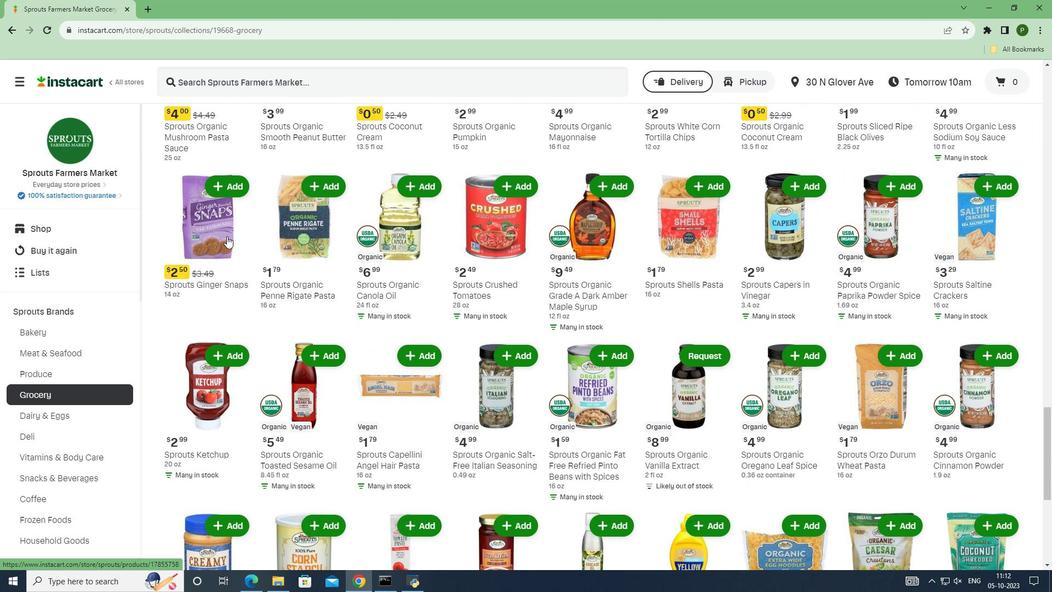 
Action: Mouse scrolled (226, 235) with delta (0, 0)
Screenshot: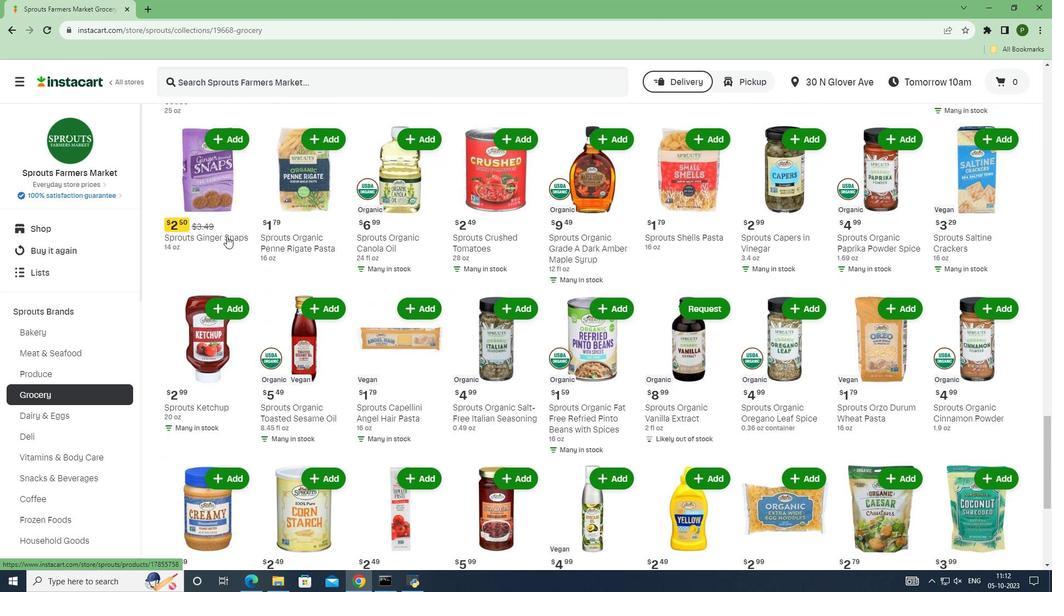 
Action: Mouse scrolled (226, 235) with delta (0, 0)
Screenshot: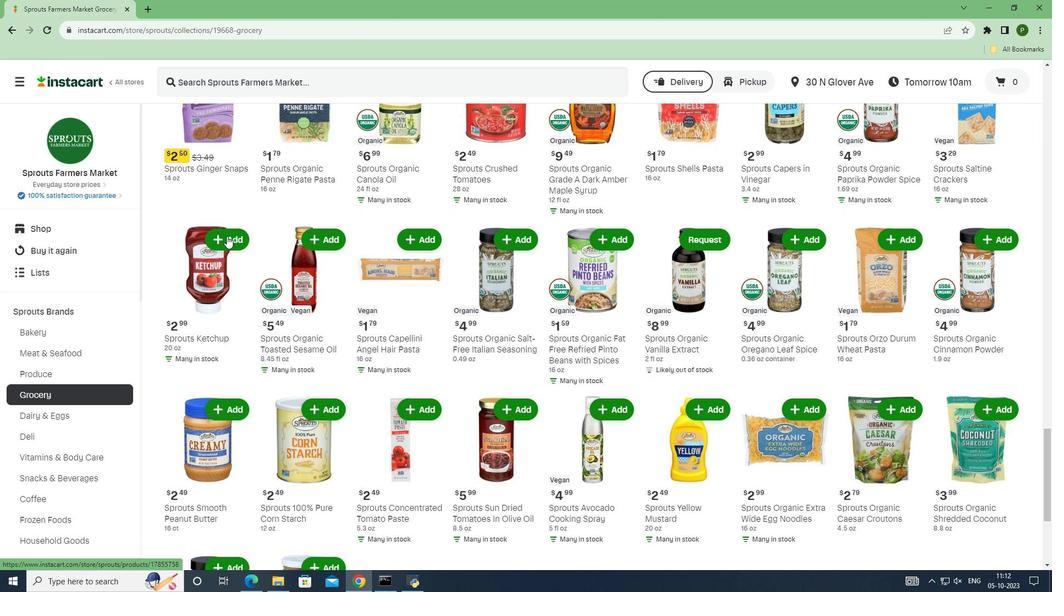 
Action: Mouse scrolled (226, 235) with delta (0, 0)
Screenshot: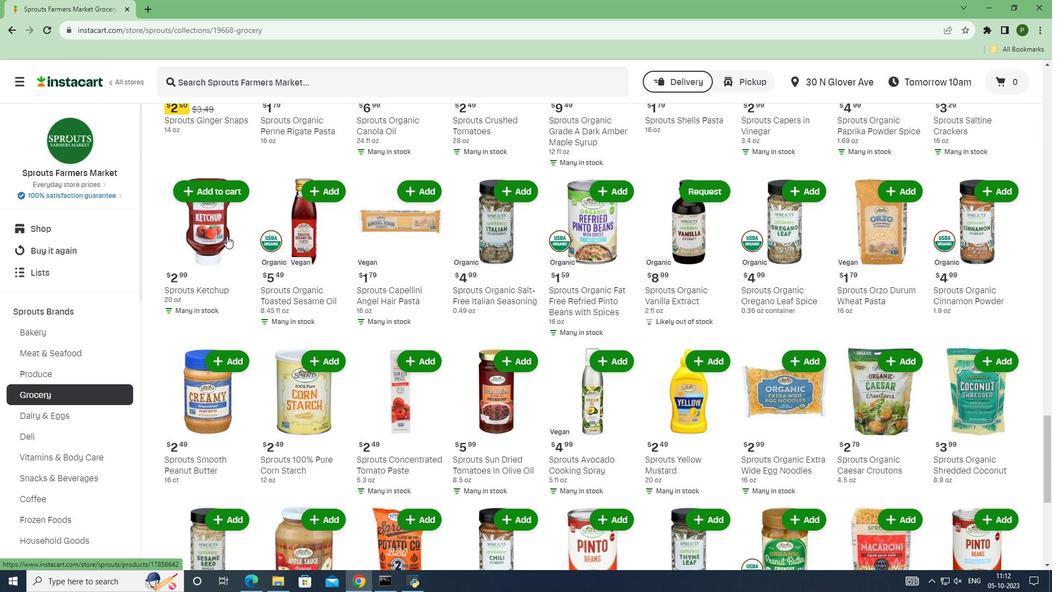 
Action: Mouse scrolled (226, 235) with delta (0, 0)
Screenshot: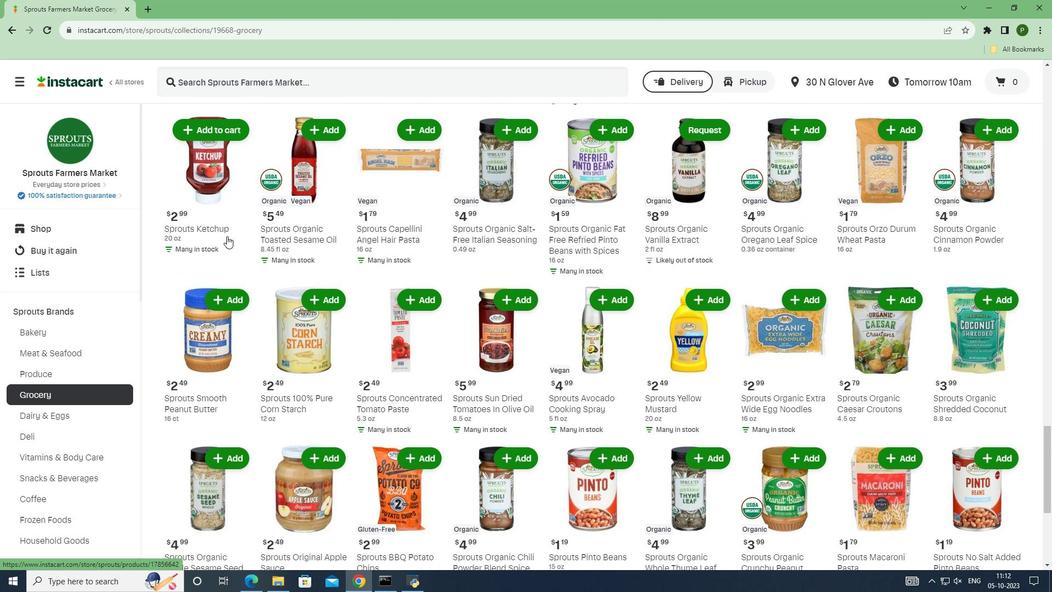 
Action: Mouse scrolled (226, 235) with delta (0, 0)
Screenshot: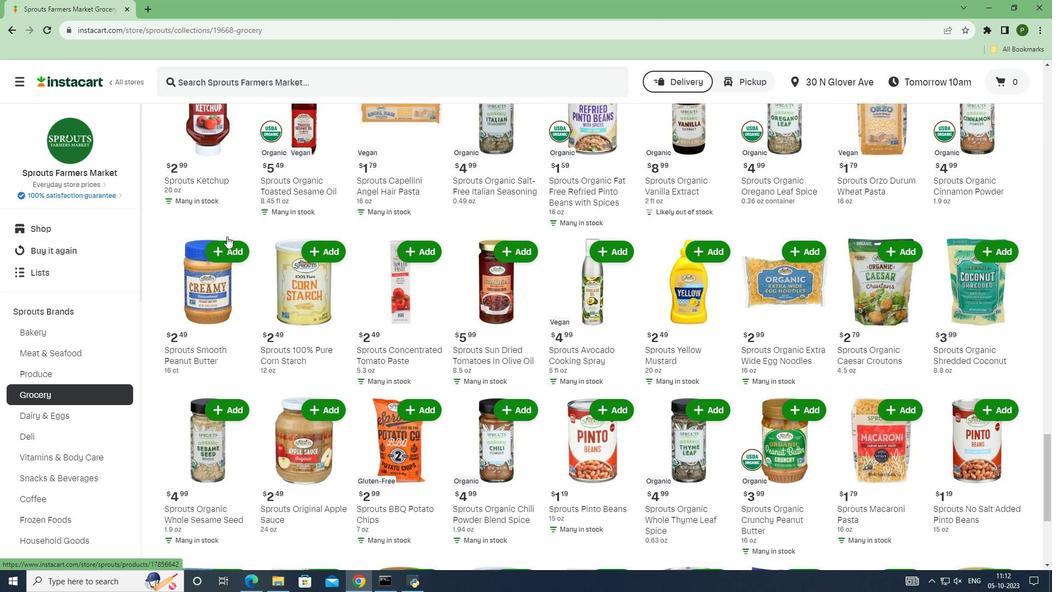 
Action: Mouse scrolled (226, 235) with delta (0, 0)
Screenshot: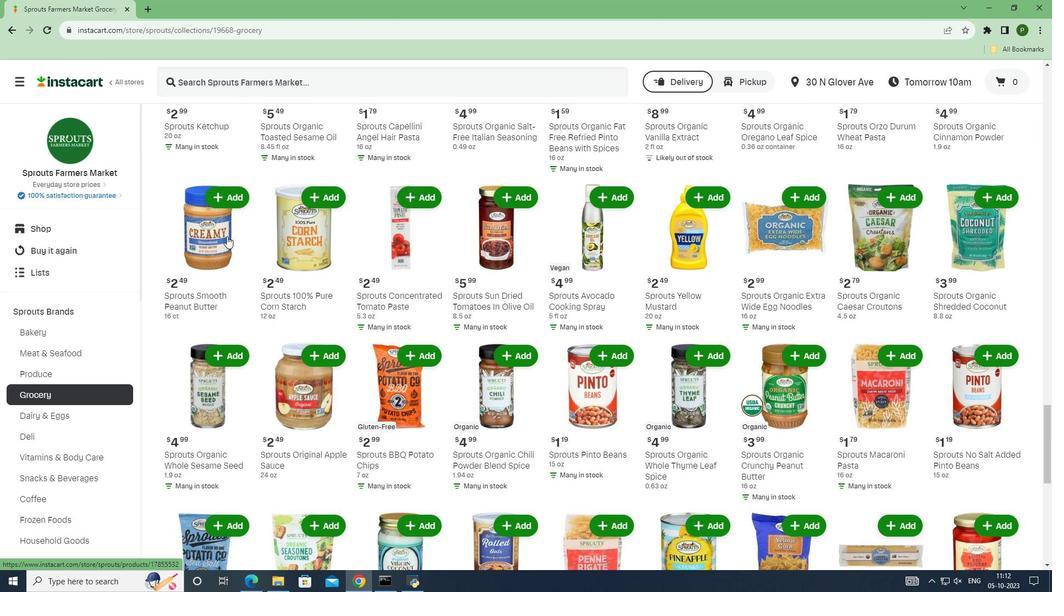 
Action: Mouse scrolled (226, 235) with delta (0, 0)
Screenshot: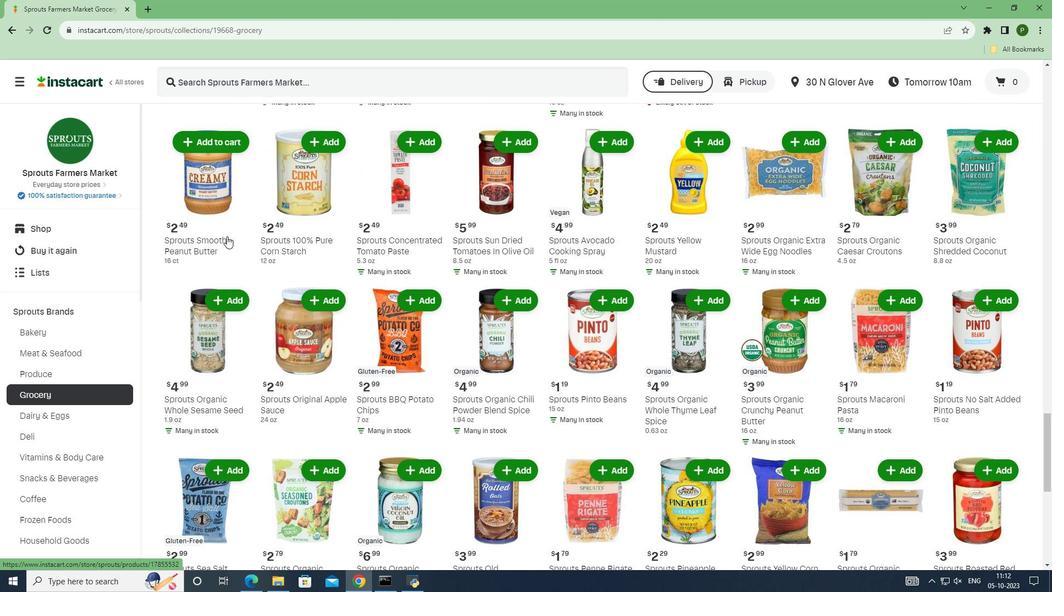 
Action: Mouse scrolled (226, 235) with delta (0, 0)
Screenshot: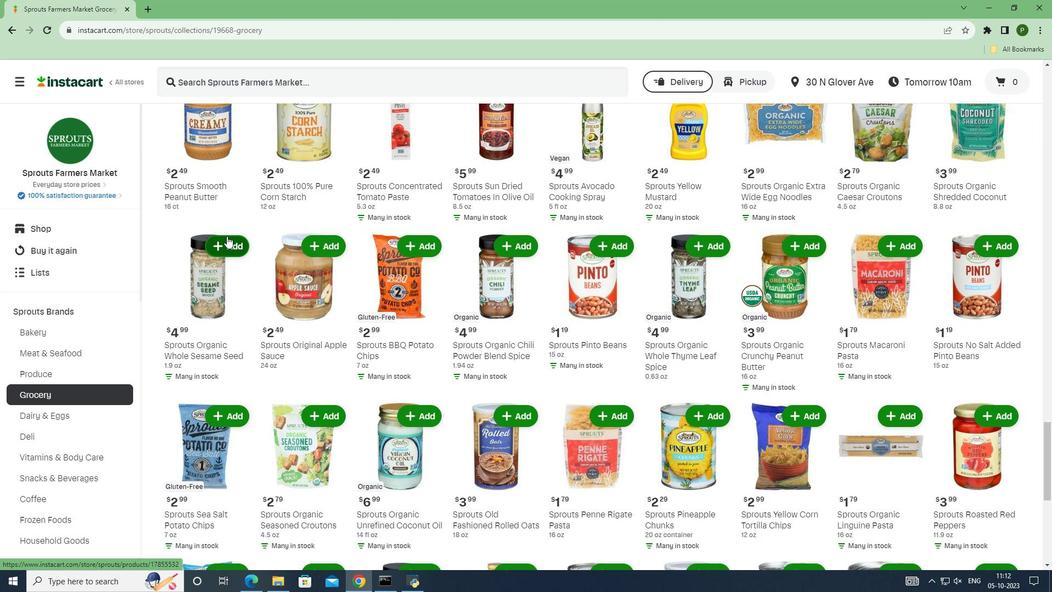 
Action: Mouse scrolled (226, 235) with delta (0, 0)
Screenshot: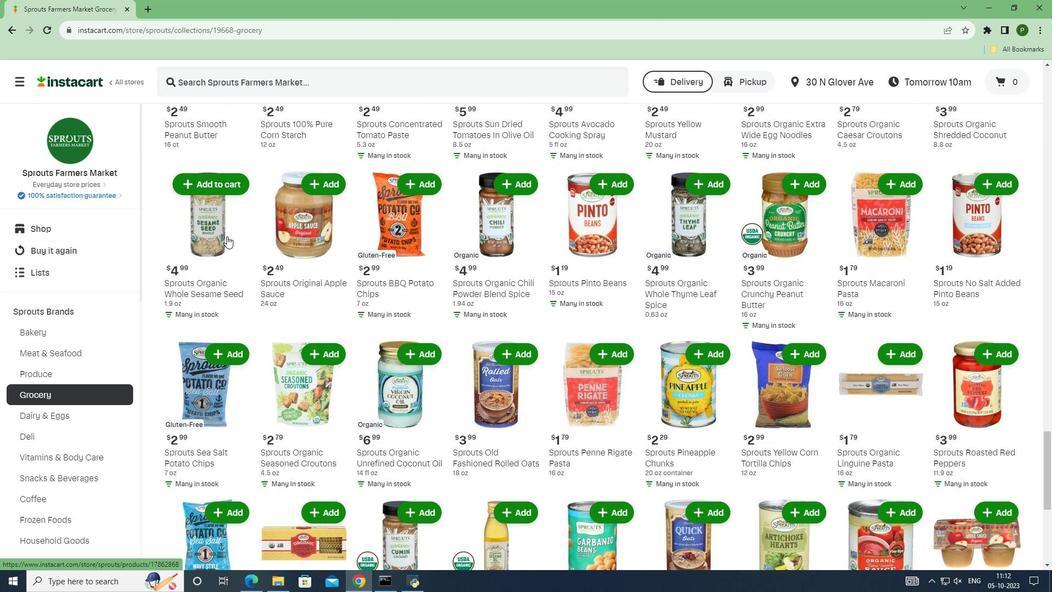
Action: Mouse scrolled (226, 235) with delta (0, 0)
Screenshot: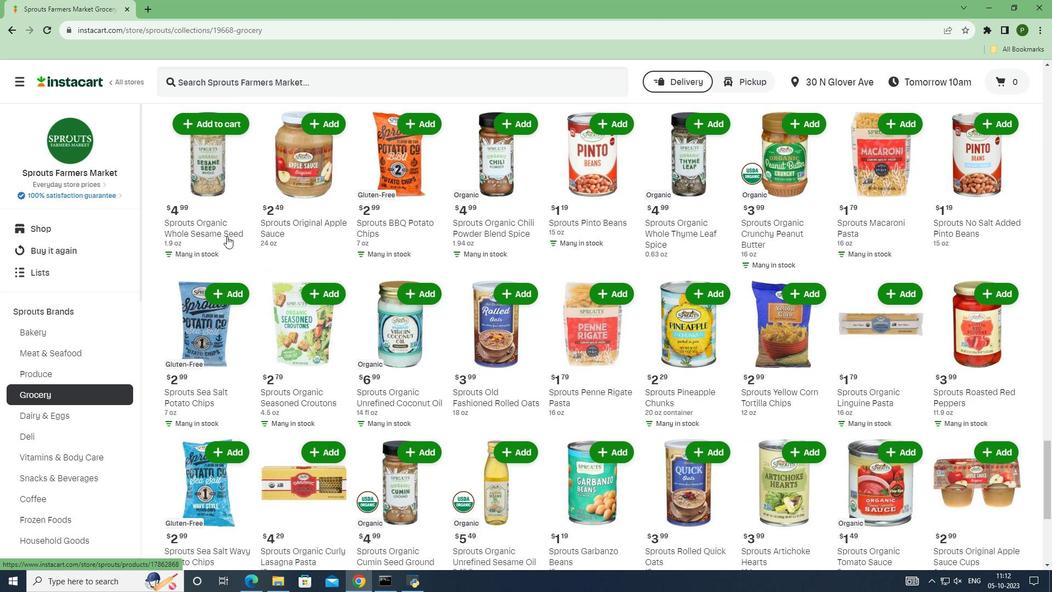 
Action: Mouse scrolled (226, 235) with delta (0, 0)
Screenshot: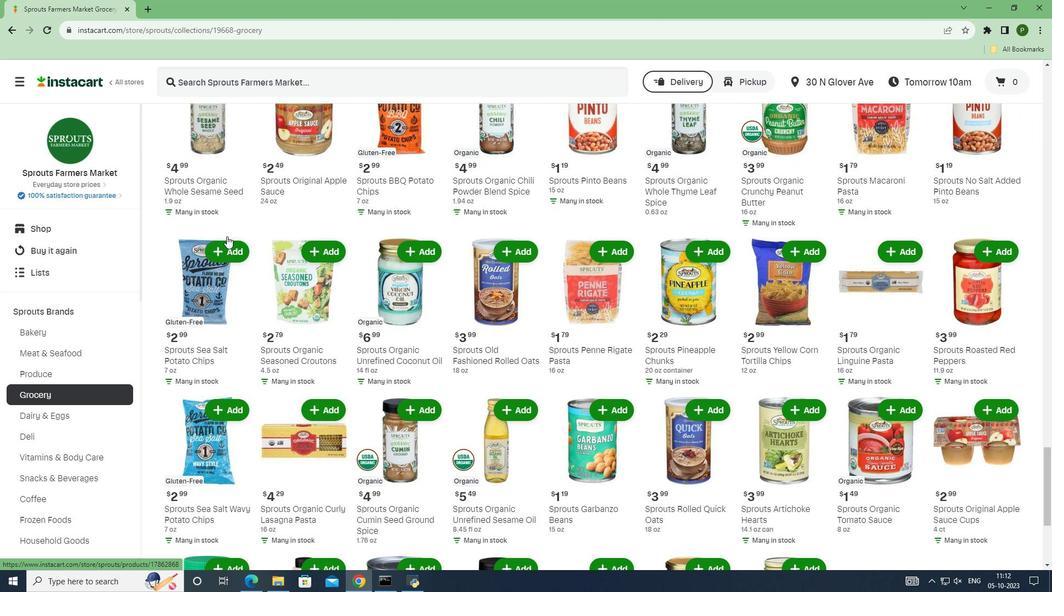
Action: Mouse scrolled (226, 235) with delta (0, 0)
Screenshot: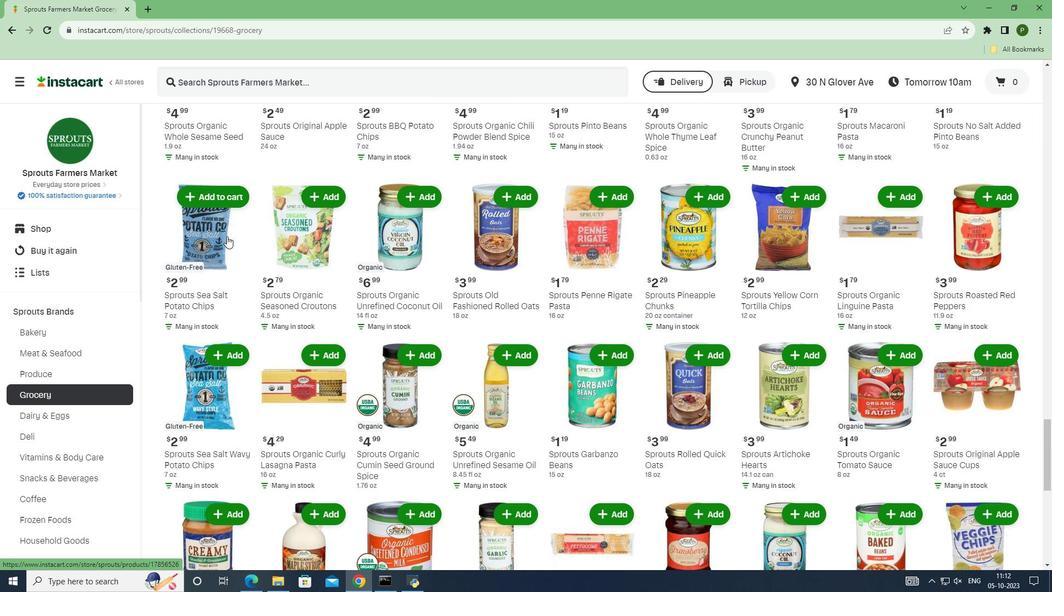 
Action: Mouse scrolled (226, 235) with delta (0, 0)
Screenshot: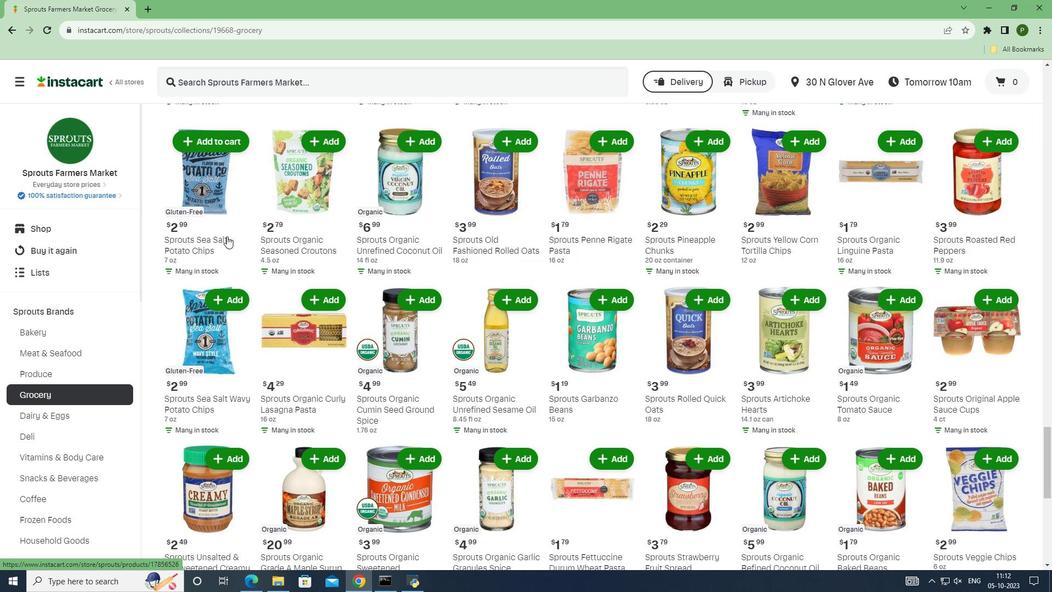 
Action: Mouse scrolled (226, 235) with delta (0, 0)
Screenshot: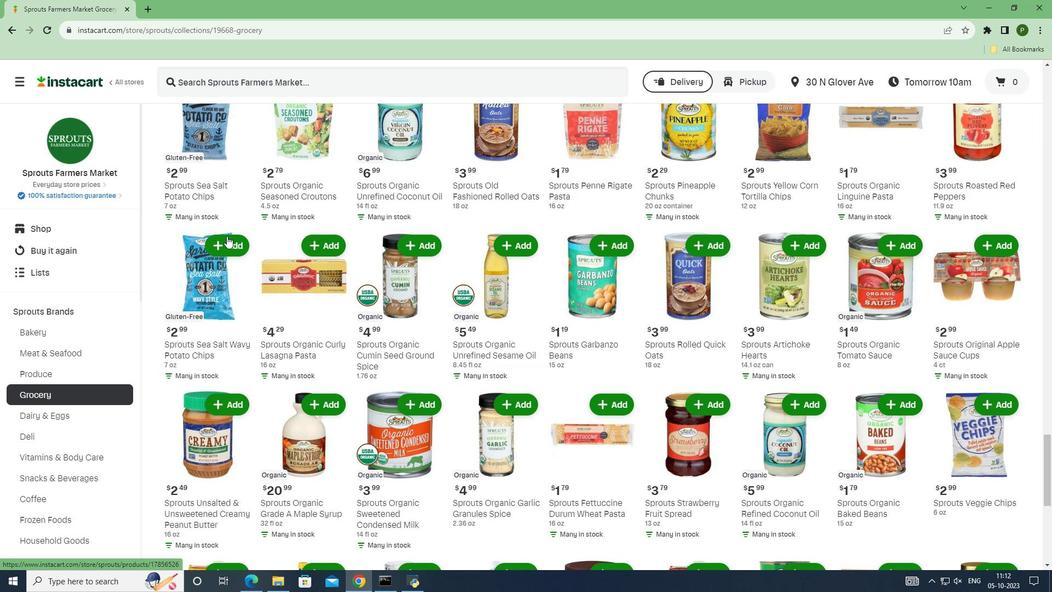 
Action: Mouse scrolled (226, 235) with delta (0, 0)
Screenshot: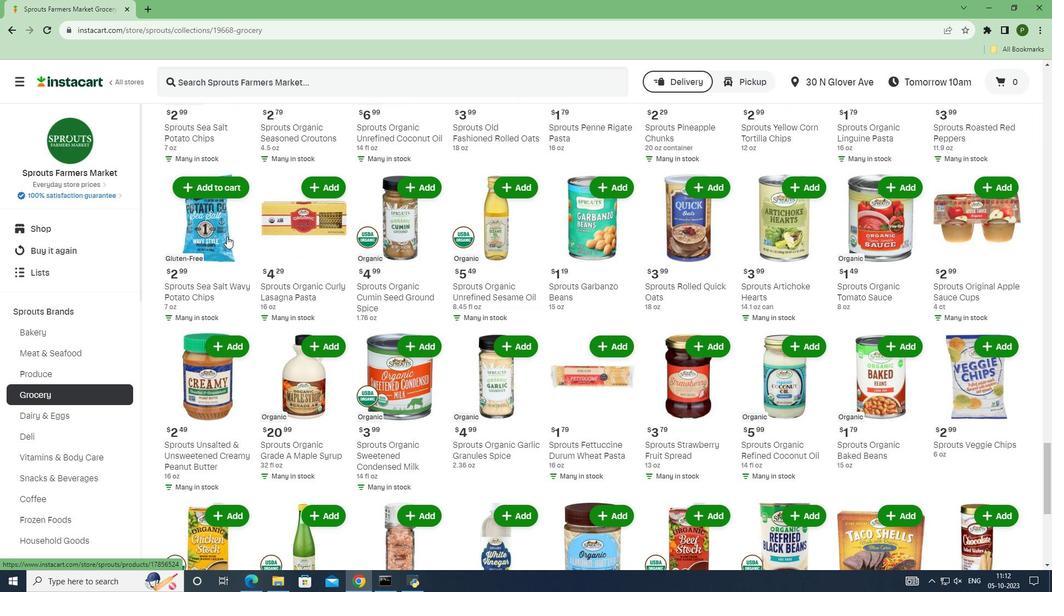 
Action: Mouse scrolled (226, 235) with delta (0, 0)
Screenshot: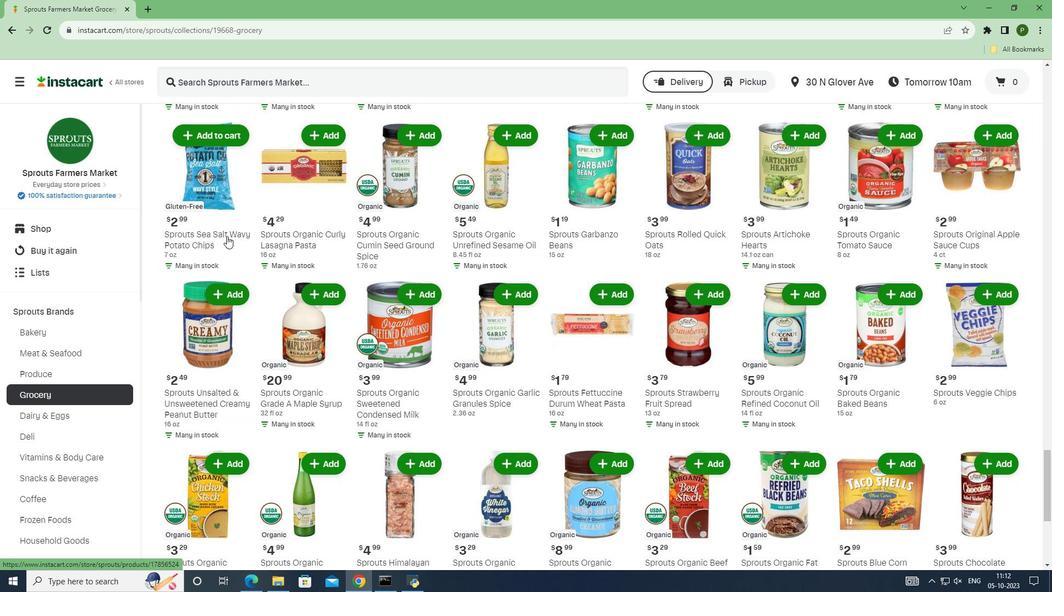 
Action: Mouse scrolled (226, 235) with delta (0, 0)
Screenshot: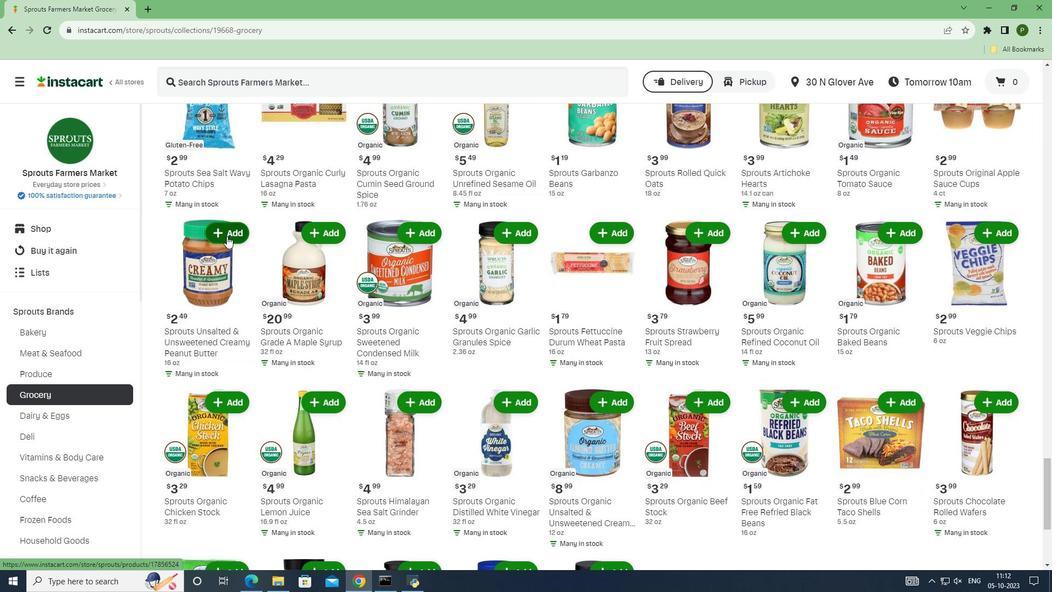 
Action: Mouse scrolled (226, 235) with delta (0, 0)
Screenshot: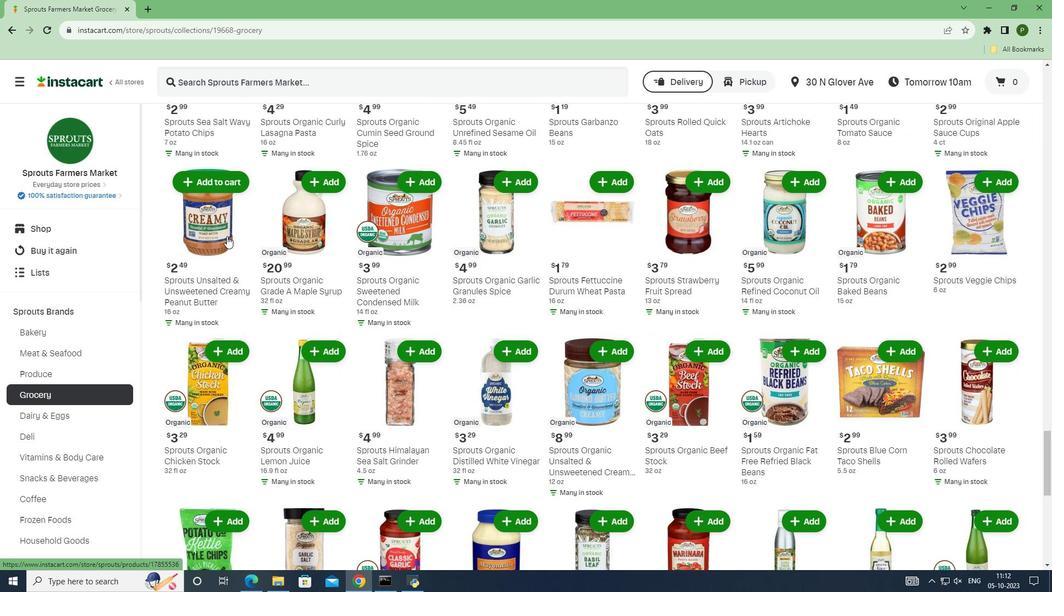 
Action: Mouse scrolled (226, 235) with delta (0, 0)
Screenshot: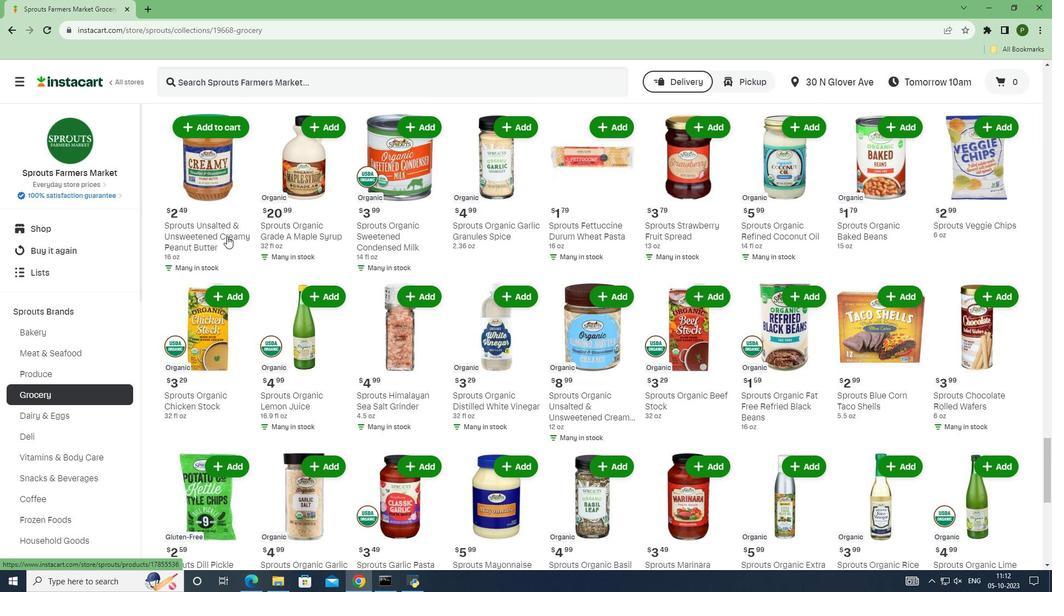 
Action: Mouse scrolled (226, 235) with delta (0, 0)
Screenshot: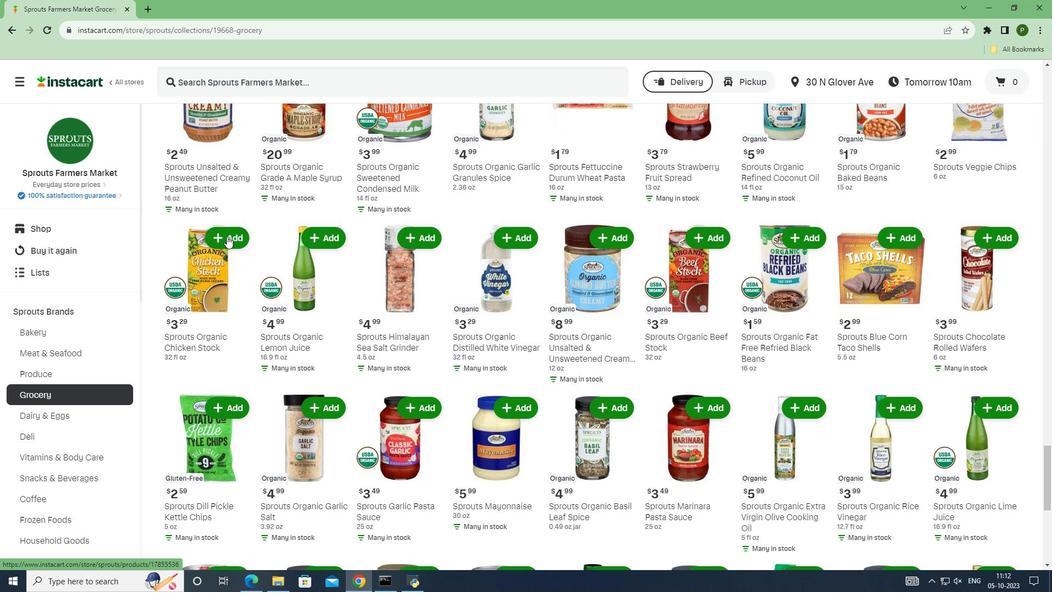 
Action: Mouse scrolled (226, 235) with delta (0, 0)
Screenshot: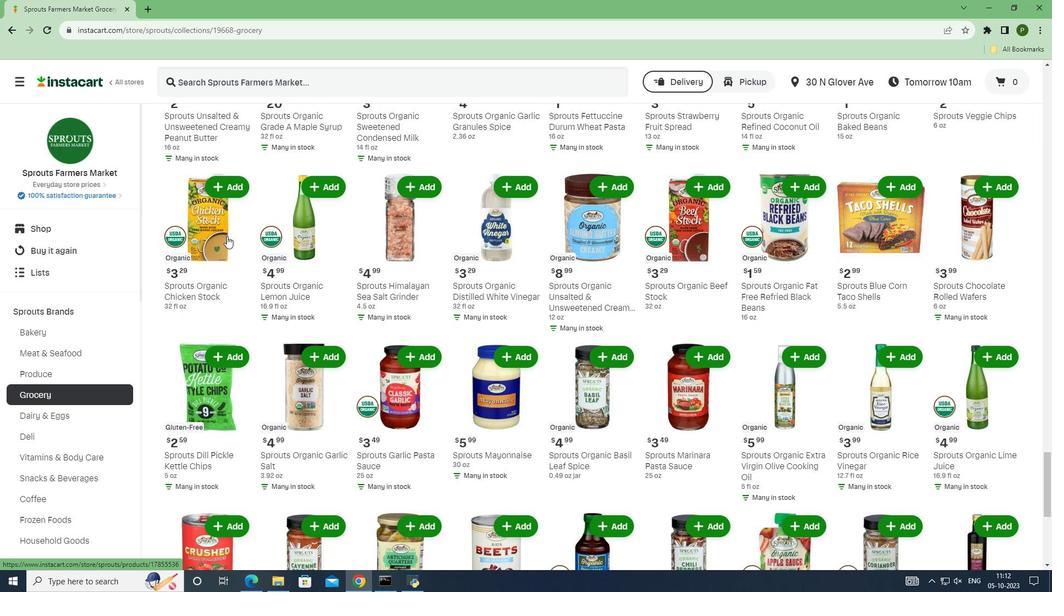 
Action: Mouse scrolled (226, 235) with delta (0, 0)
Screenshot: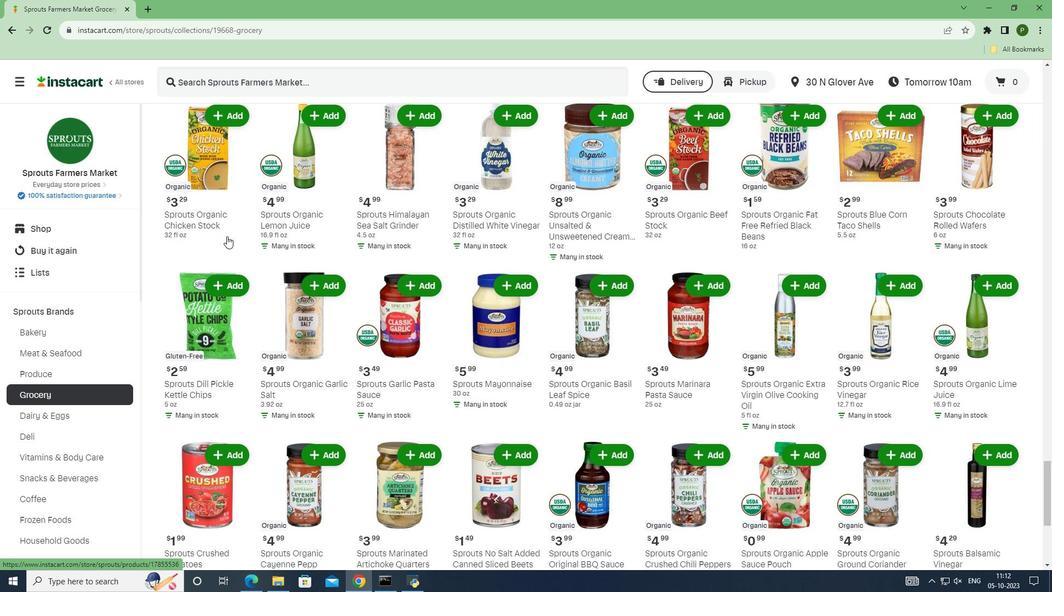 
Action: Mouse scrolled (226, 235) with delta (0, 0)
Screenshot: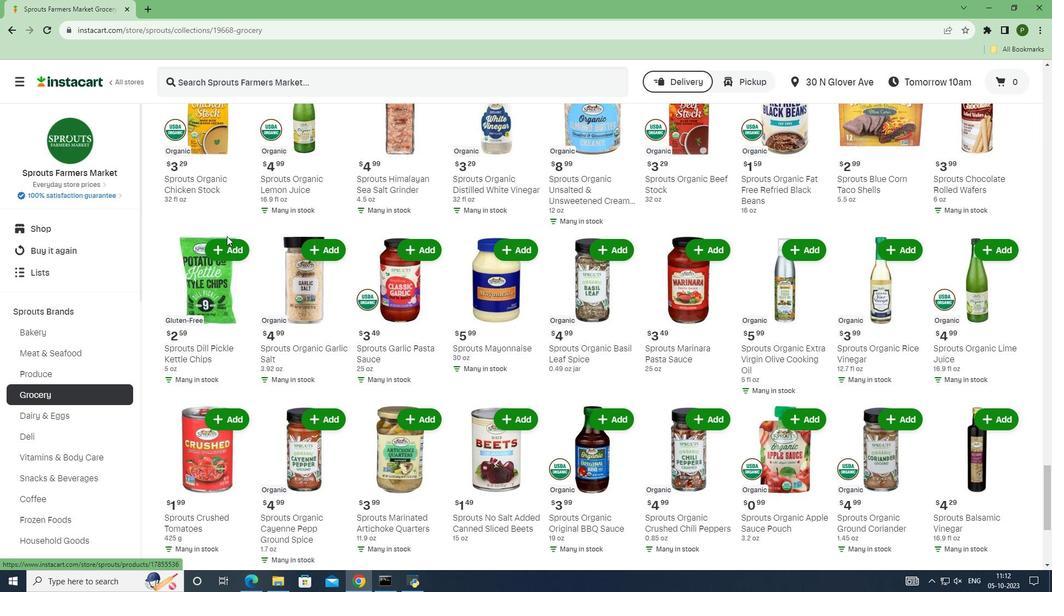 
Action: Mouse scrolled (226, 235) with delta (0, 0)
Screenshot: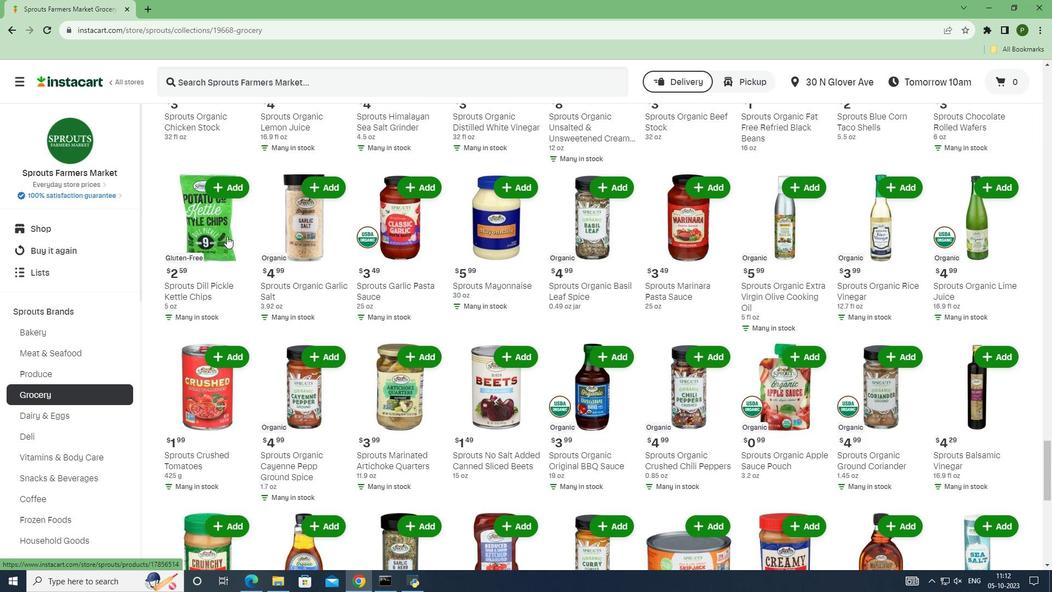 
Action: Mouse scrolled (226, 235) with delta (0, 0)
Screenshot: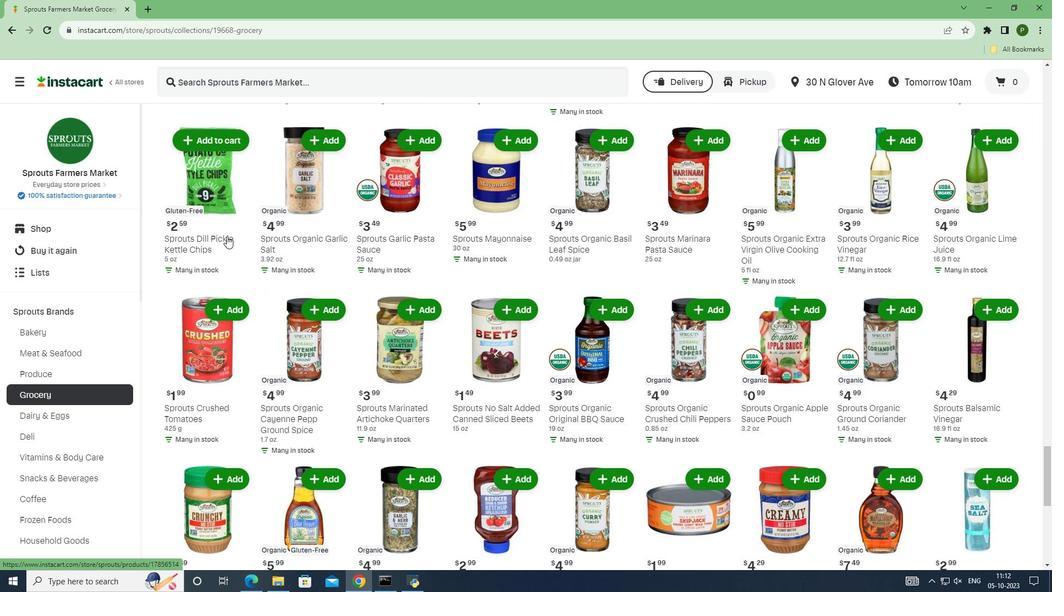 
Action: Mouse scrolled (226, 235) with delta (0, 0)
Screenshot: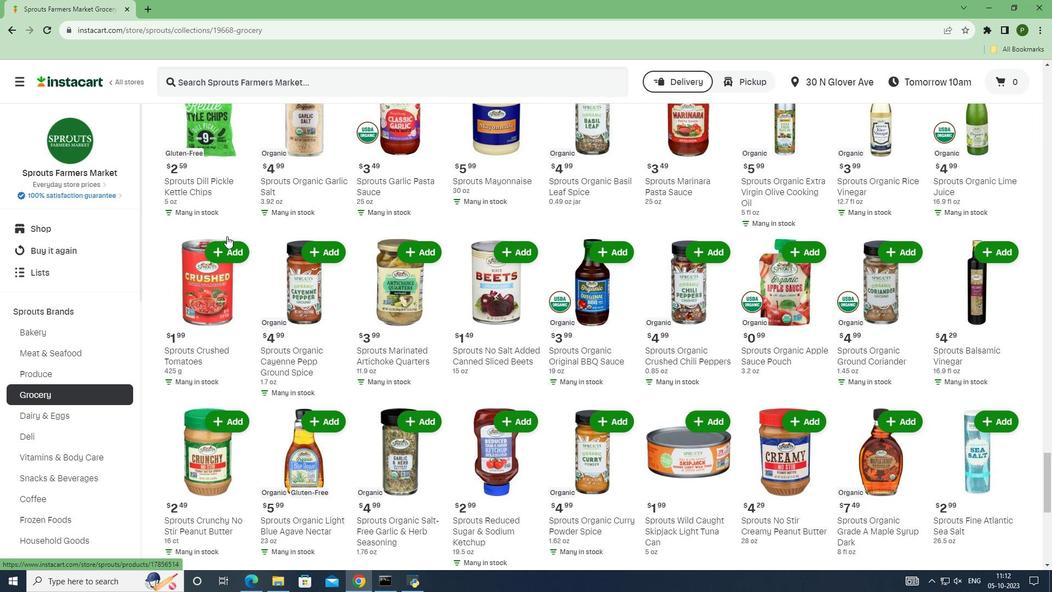 
Action: Mouse scrolled (226, 235) with delta (0, 0)
Screenshot: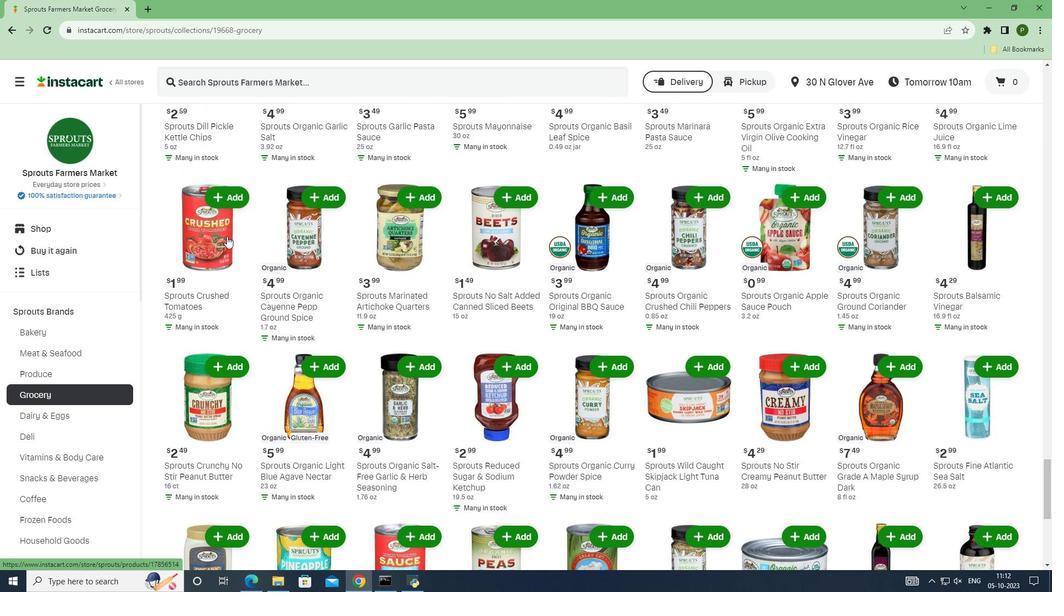 
Action: Mouse scrolled (226, 235) with delta (0, 0)
Screenshot: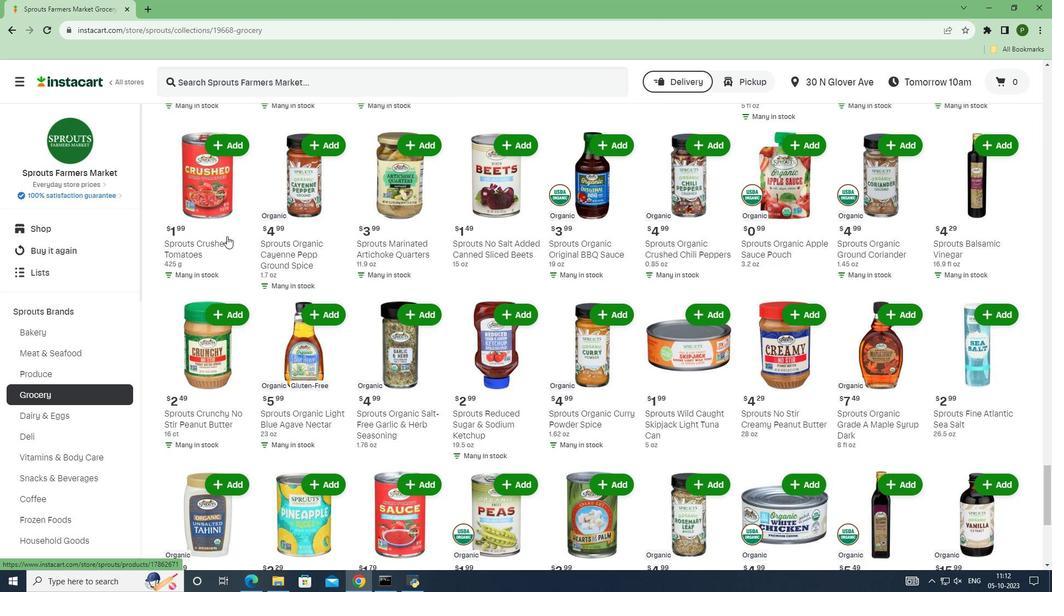 
Action: Mouse scrolled (226, 235) with delta (0, 0)
Screenshot: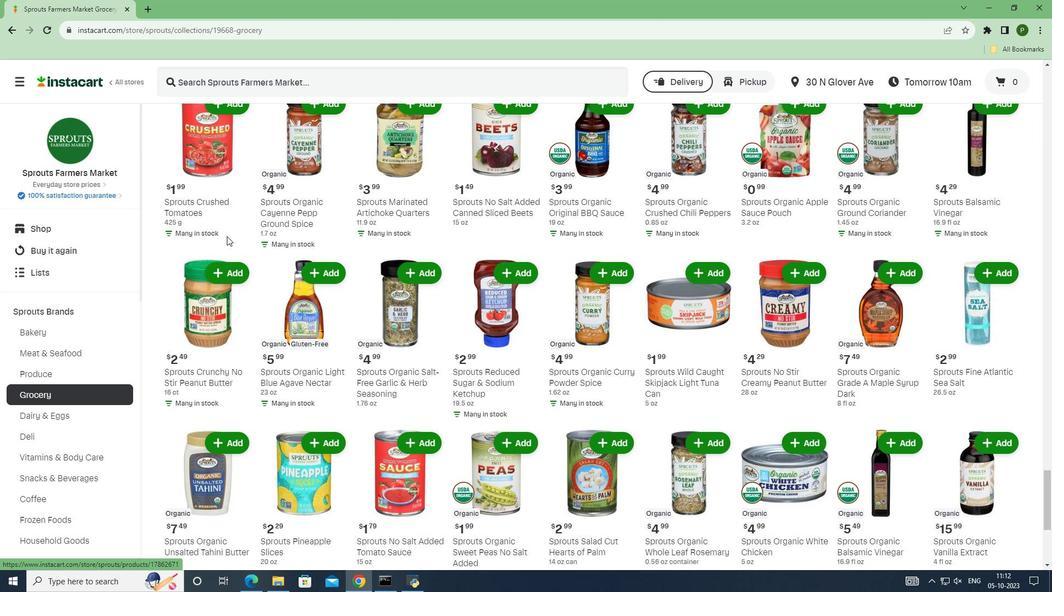 
Action: Mouse scrolled (226, 235) with delta (0, 0)
Screenshot: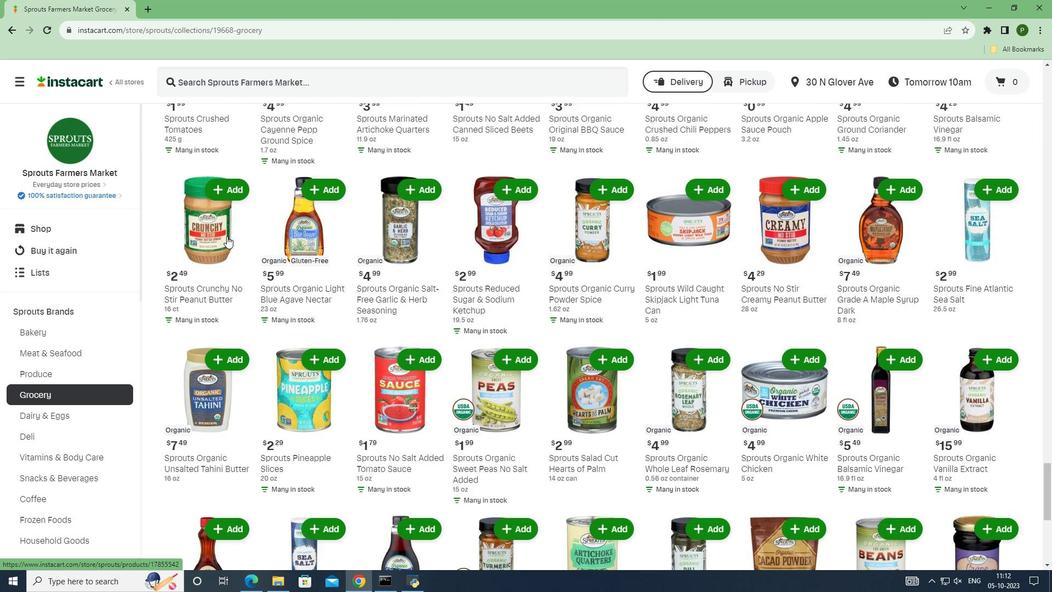 
Action: Mouse scrolled (226, 235) with delta (0, 0)
Screenshot: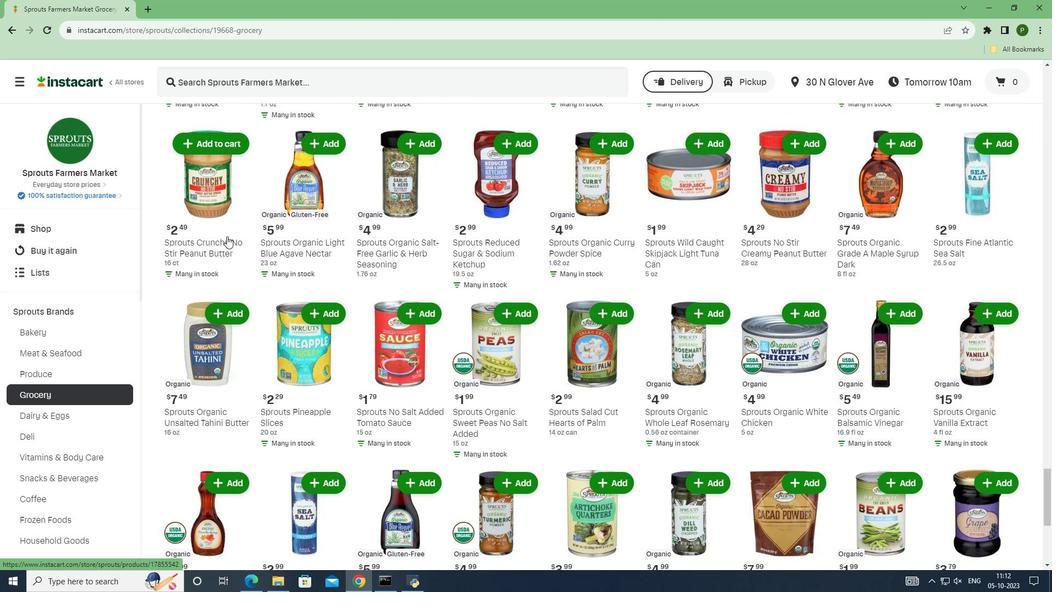 
Action: Mouse scrolled (226, 235) with delta (0, 0)
Screenshot: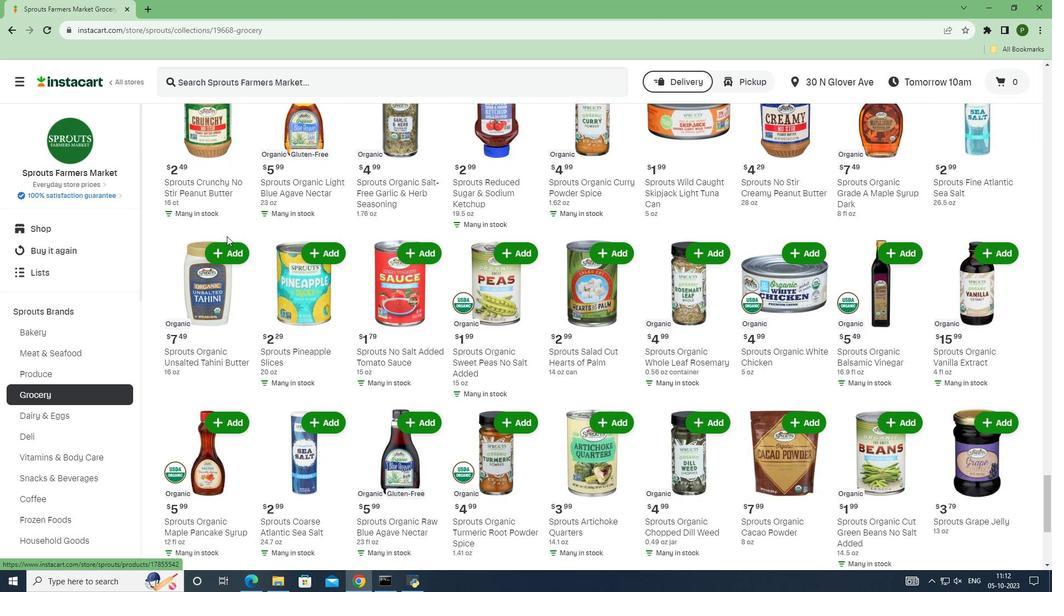 
Action: Mouse scrolled (226, 235) with delta (0, 0)
Screenshot: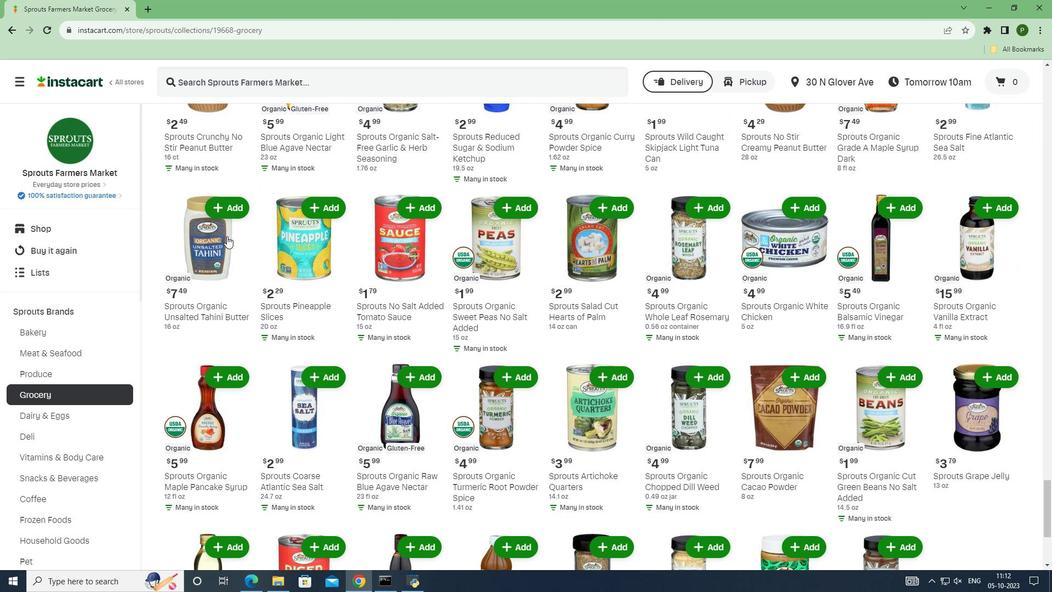 
Action: Mouse scrolled (226, 235) with delta (0, 0)
Screenshot: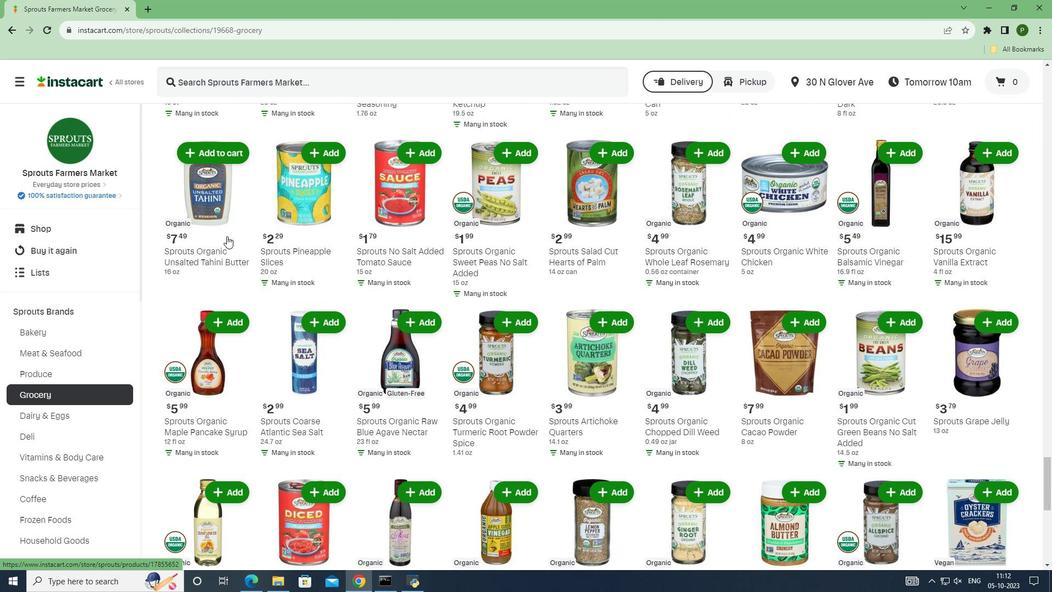 
Action: Mouse scrolled (226, 235) with delta (0, 0)
Screenshot: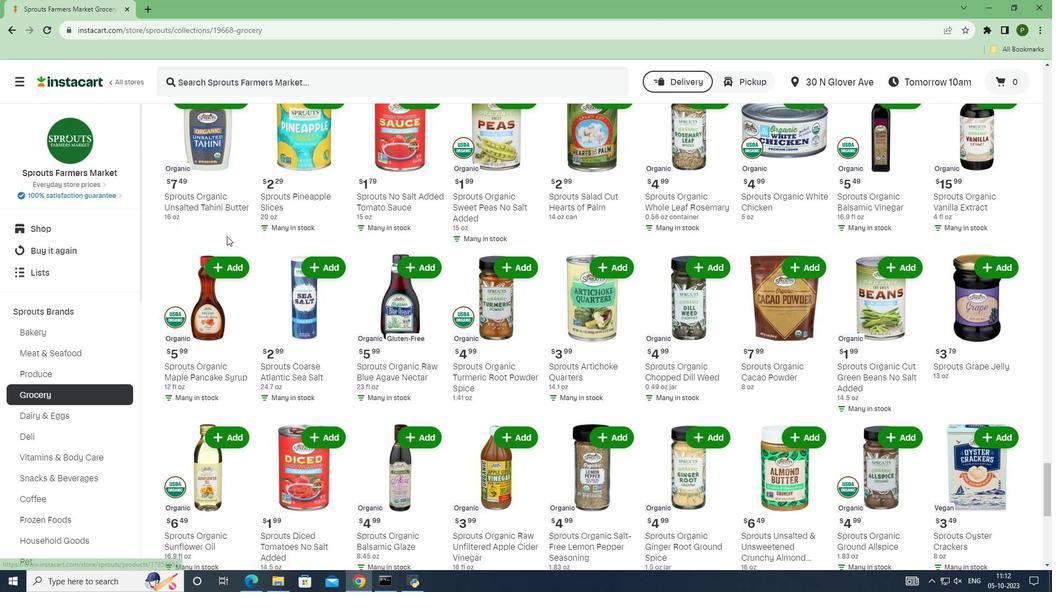
Action: Mouse scrolled (226, 235) with delta (0, 0)
Screenshot: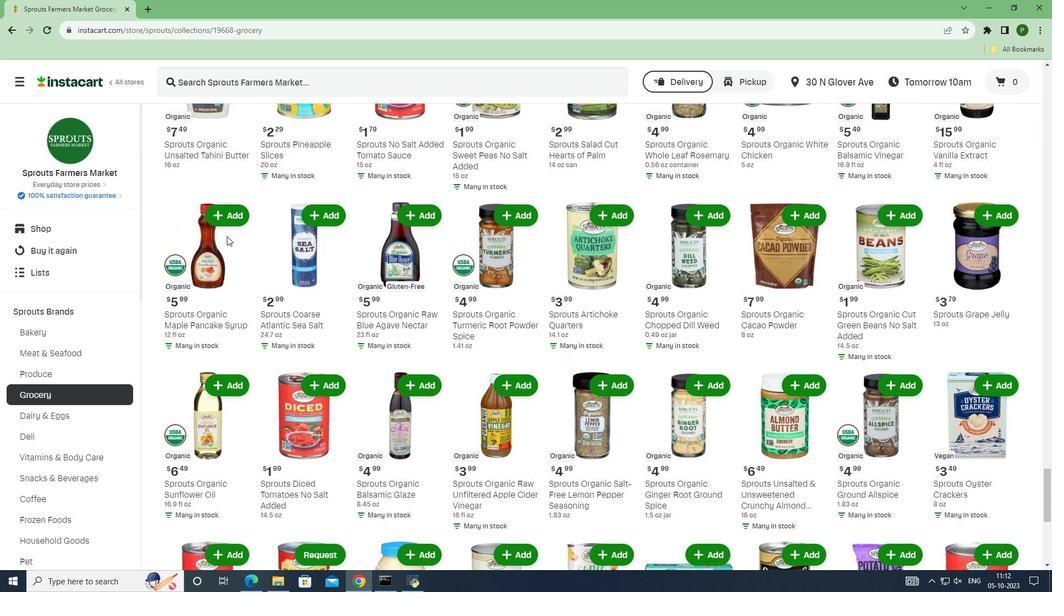 
Action: Mouse scrolled (226, 235) with delta (0, 0)
Screenshot: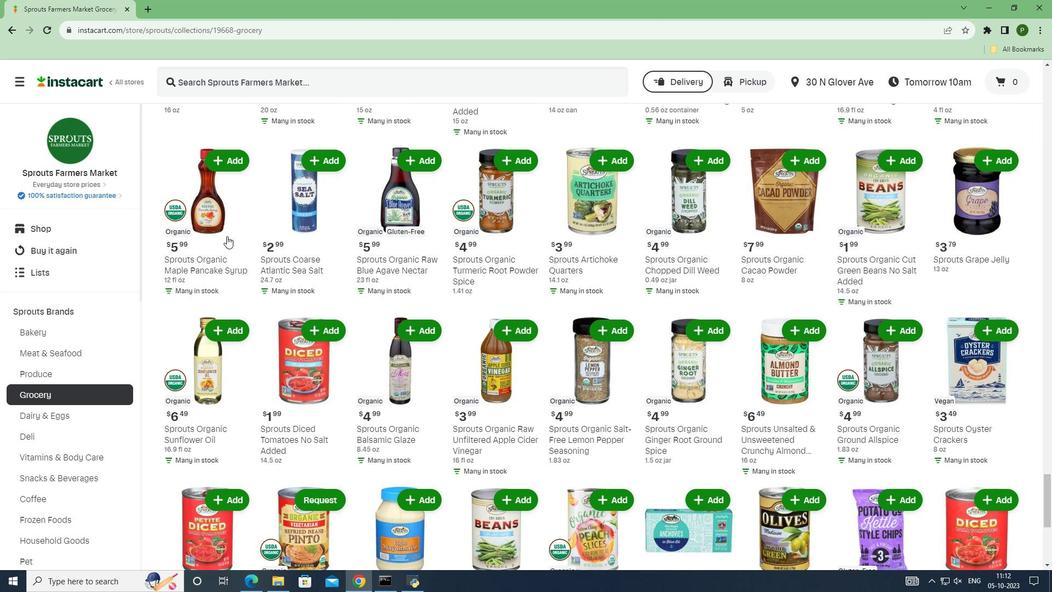 
Action: Mouse moved to (977, 274)
Screenshot: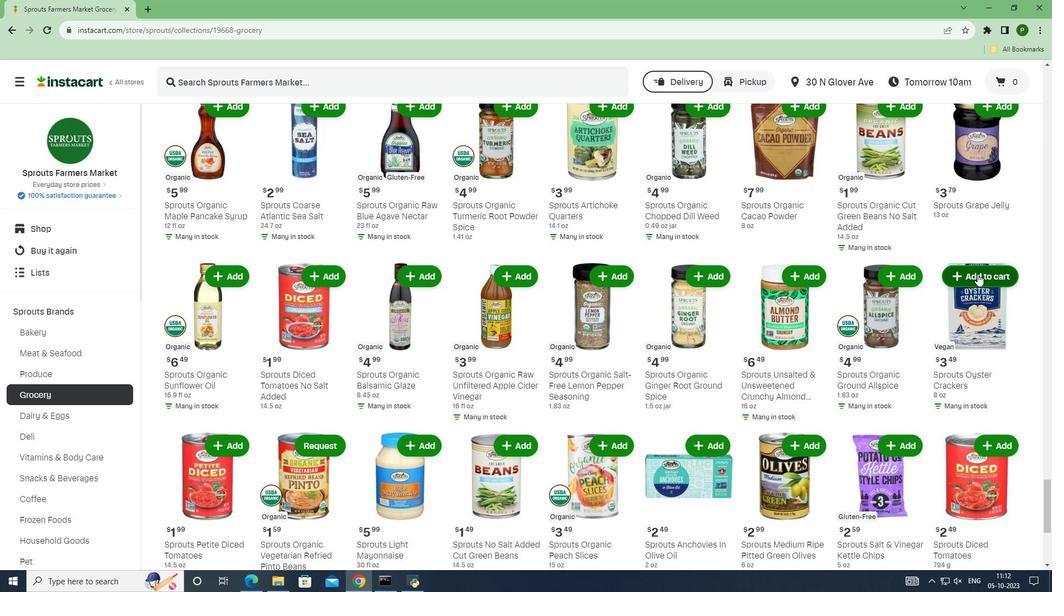 
Action: Mouse pressed left at (977, 274)
Screenshot: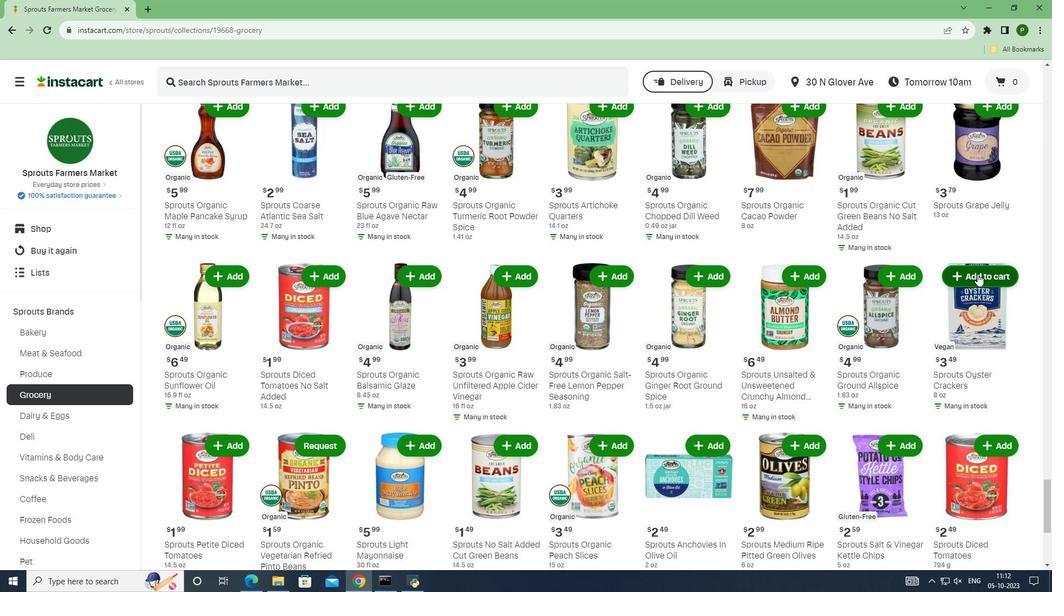 
